 Task: Display the track field history in applicant object.
Action: Mouse moved to (666, 97)
Screenshot: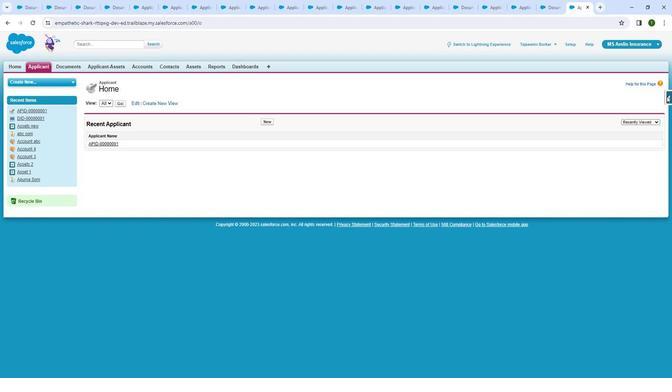 
Action: Mouse pressed left at (666, 97)
Screenshot: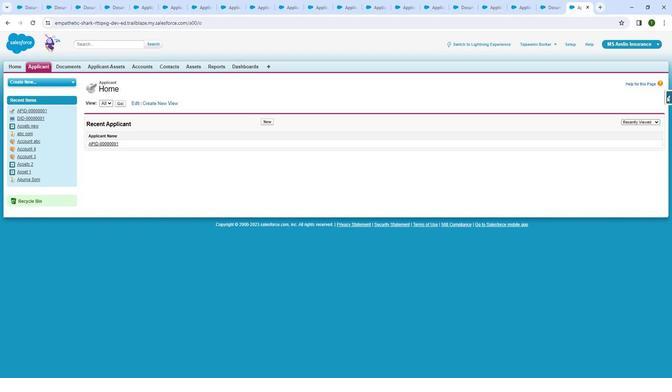 
Action: Mouse moved to (610, 109)
Screenshot: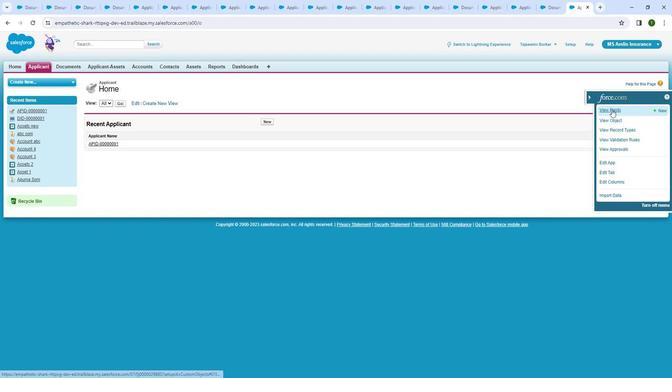 
Action: Mouse pressed left at (610, 109)
Screenshot: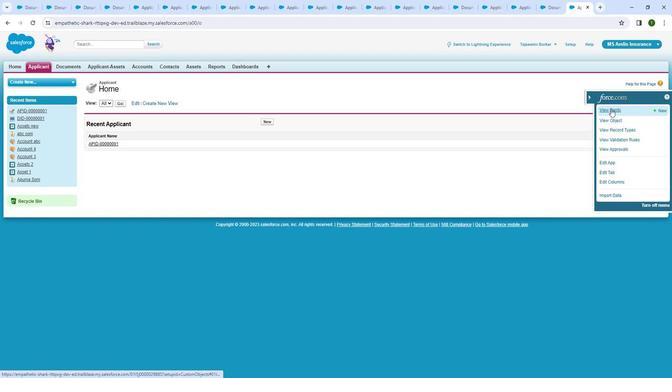 
Action: Mouse moved to (312, 175)
Screenshot: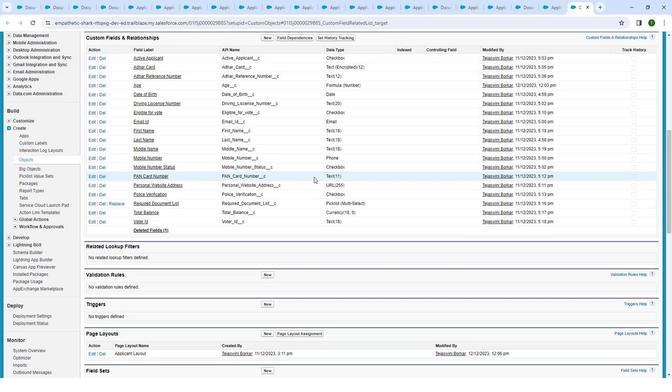
Action: Mouse scrolled (312, 174) with delta (0, 0)
Screenshot: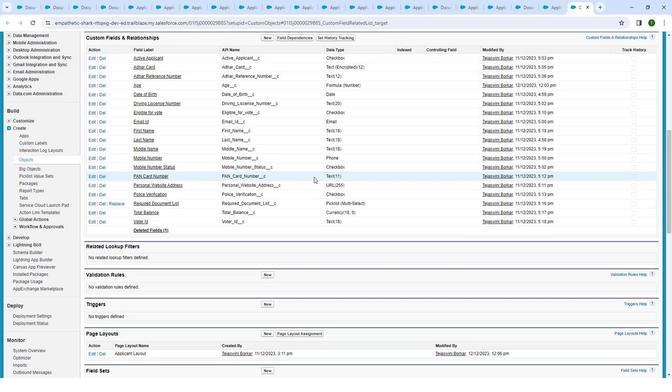 
Action: Mouse moved to (302, 172)
Screenshot: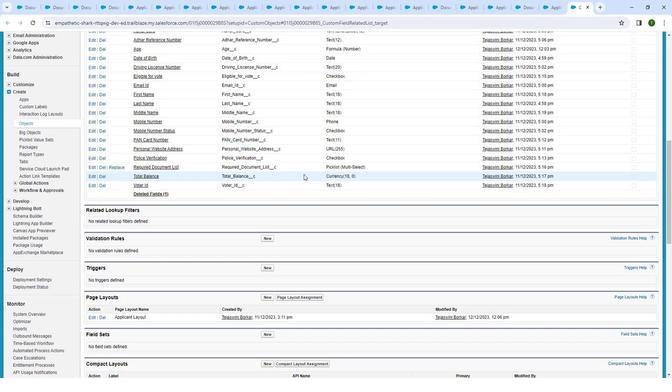 
Action: Mouse scrolled (302, 172) with delta (0, 0)
Screenshot: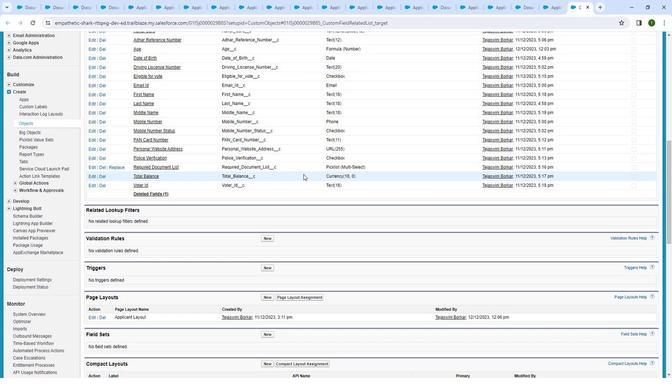 
Action: Mouse scrolled (302, 172) with delta (0, 0)
Screenshot: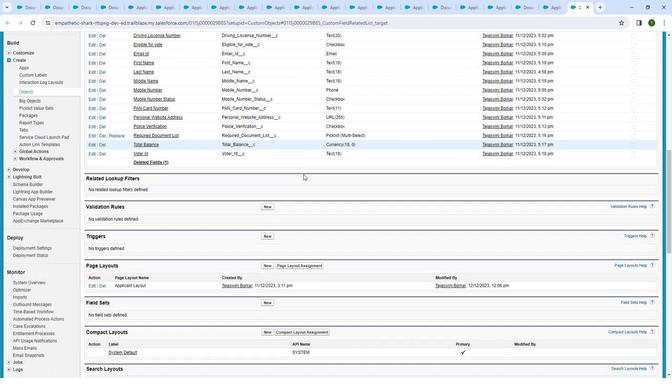 
Action: Mouse scrolled (302, 172) with delta (0, 0)
Screenshot: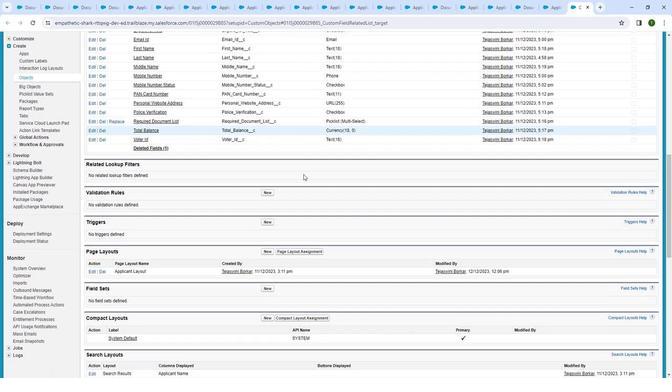 
Action: Mouse scrolled (302, 172) with delta (0, 0)
Screenshot: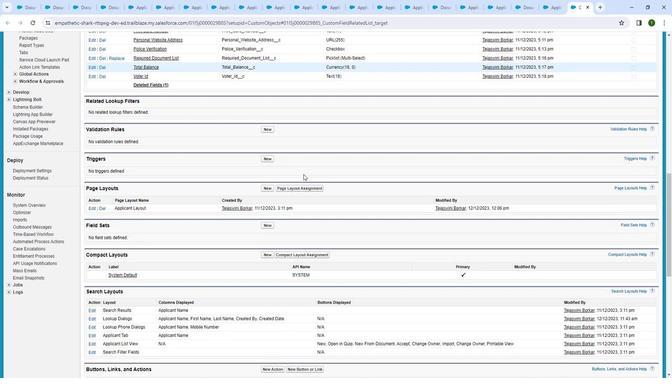
Action: Mouse scrolled (302, 172) with delta (0, 0)
Screenshot: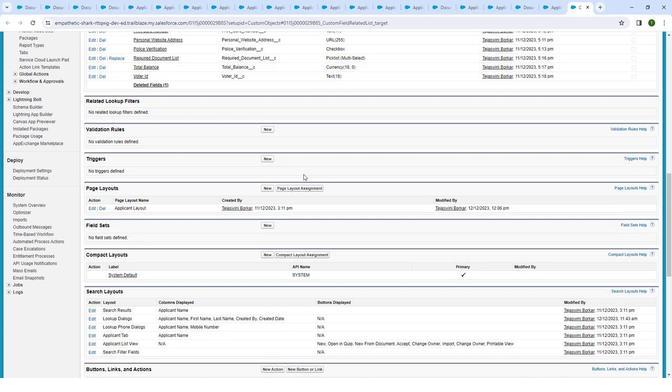 
Action: Mouse scrolled (302, 172) with delta (0, 0)
Screenshot: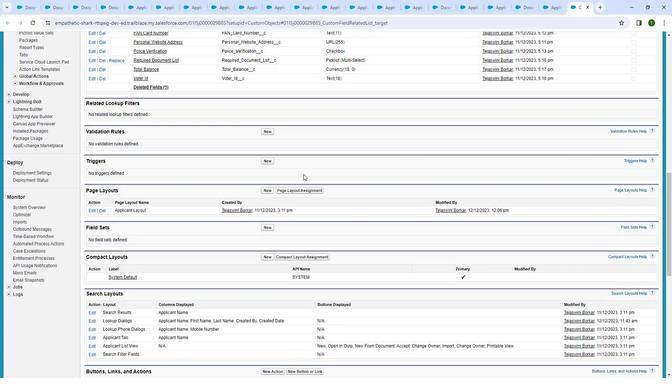 
Action: Mouse moved to (302, 171)
Screenshot: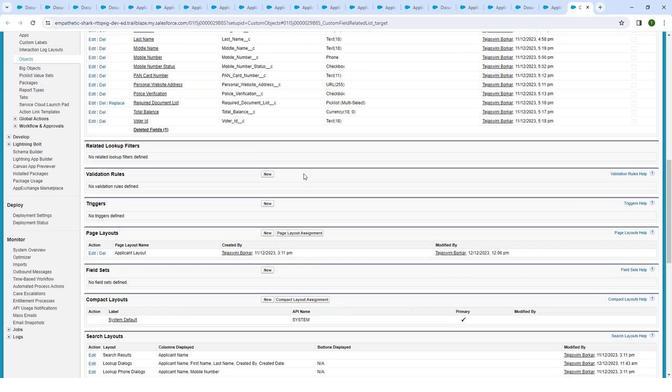 
Action: Mouse scrolled (302, 171) with delta (0, 0)
Screenshot: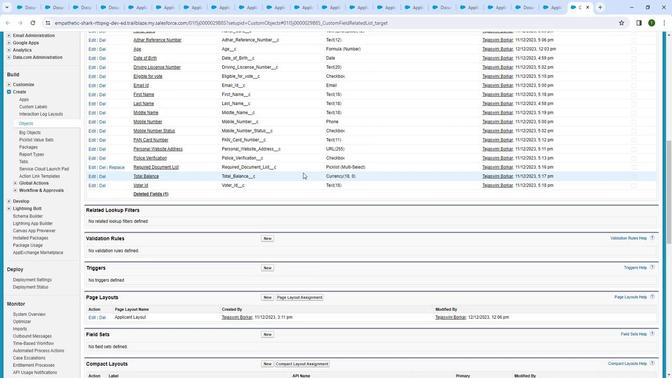 
Action: Mouse scrolled (302, 171) with delta (0, 0)
Screenshot: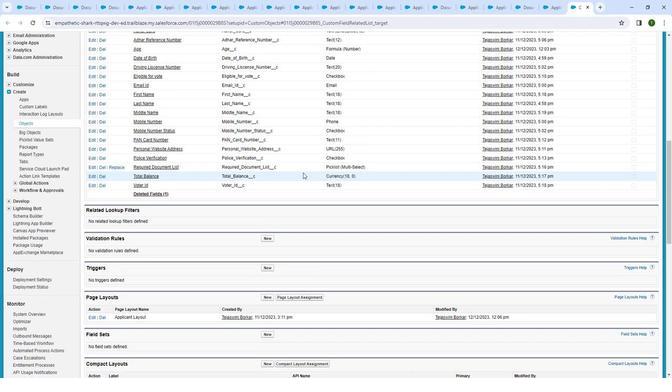 
Action: Mouse scrolled (302, 171) with delta (0, 0)
Screenshot: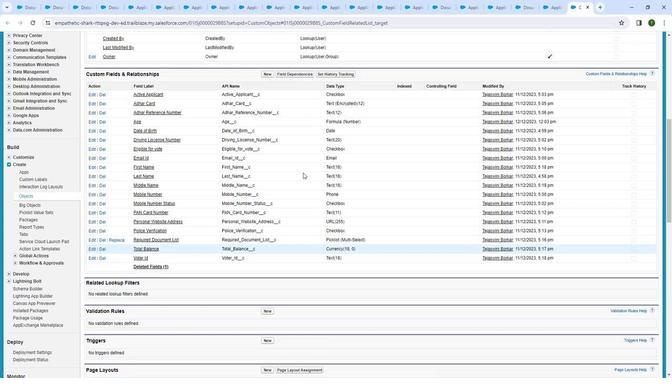 
Action: Mouse scrolled (302, 171) with delta (0, 0)
Screenshot: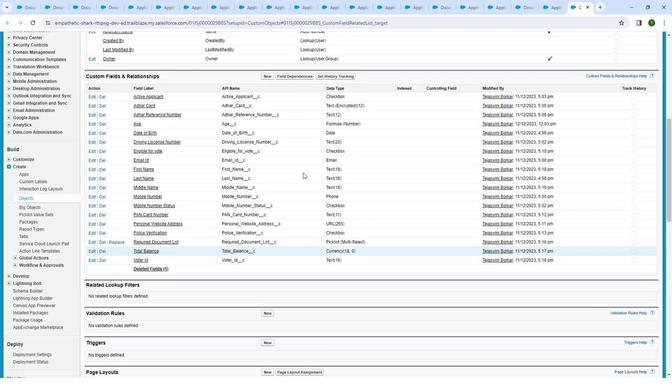 
Action: Mouse moved to (322, 146)
Screenshot: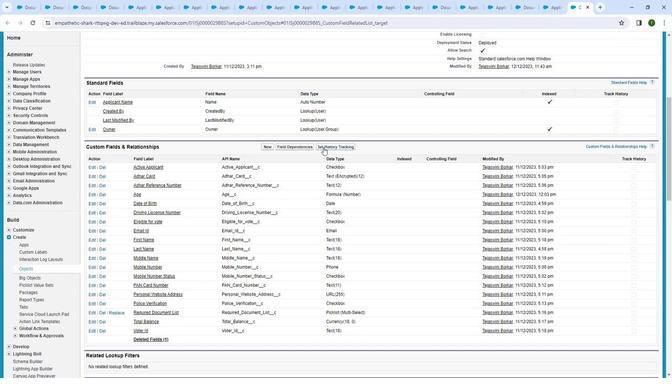 
Action: Mouse pressed left at (322, 146)
Screenshot: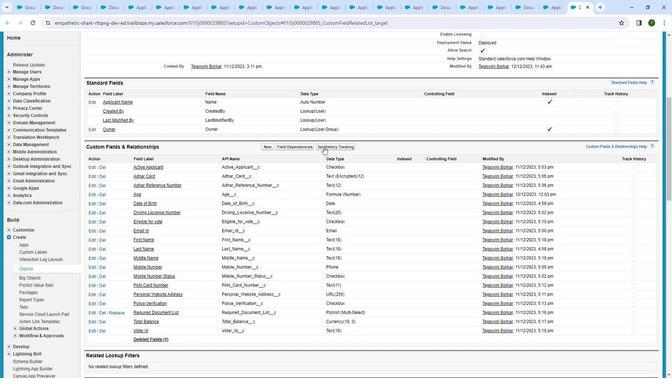 
Action: Mouse moved to (479, 205)
Screenshot: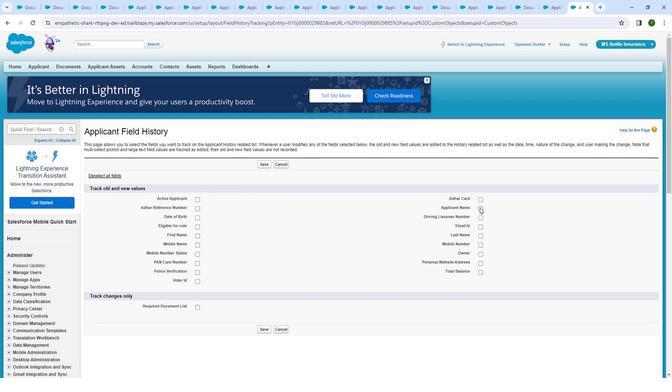 
Action: Mouse pressed left at (479, 205)
Screenshot: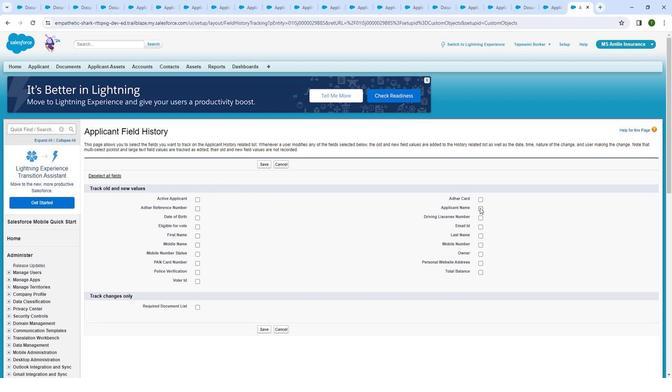 
Action: Mouse moved to (197, 197)
Screenshot: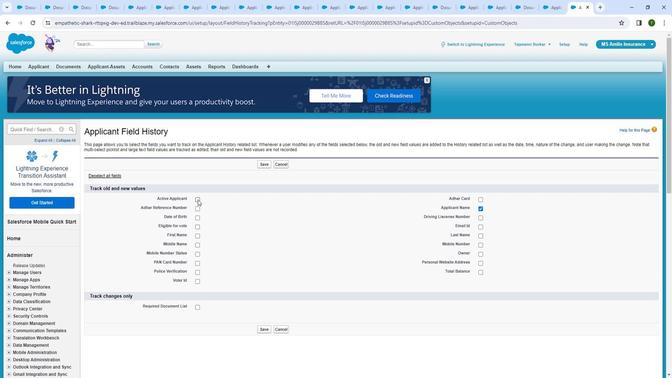 
Action: Mouse pressed left at (197, 197)
Screenshot: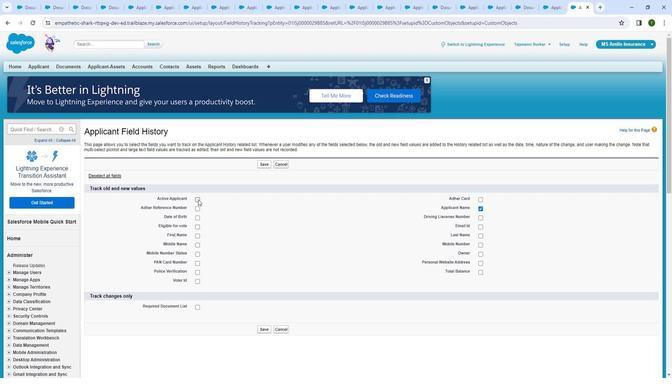 
Action: Mouse moved to (477, 228)
Screenshot: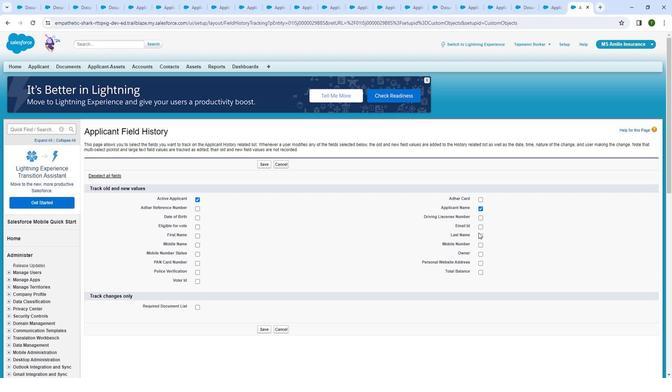 
Action: Mouse pressed left at (477, 228)
Screenshot: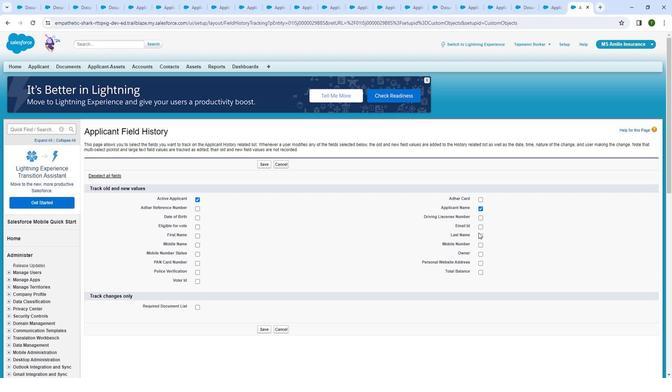 
Action: Mouse moved to (479, 231)
Screenshot: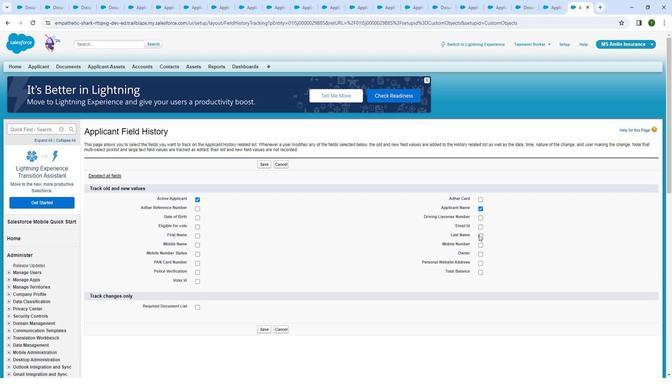 
Action: Mouse pressed left at (479, 231)
Screenshot: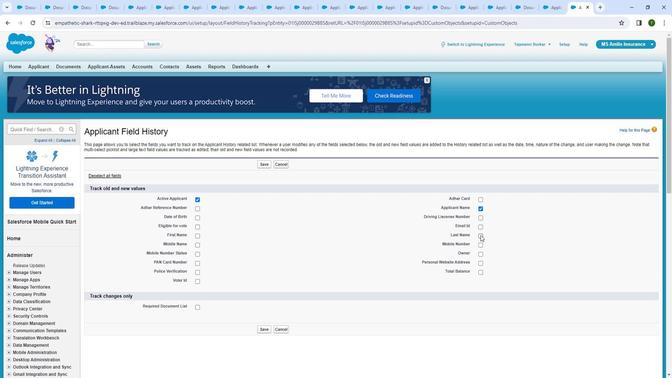 
Action: Mouse moved to (479, 239)
Screenshot: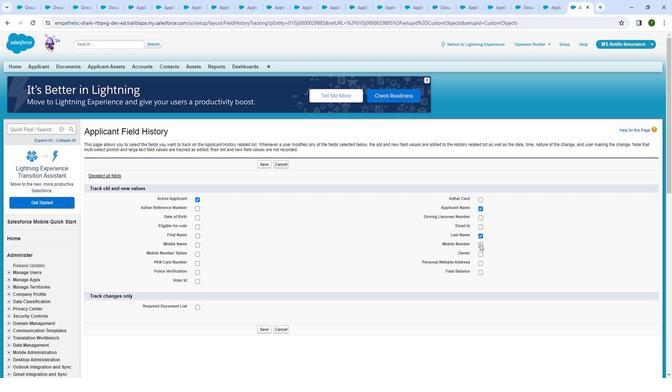 
Action: Mouse pressed left at (479, 239)
Screenshot: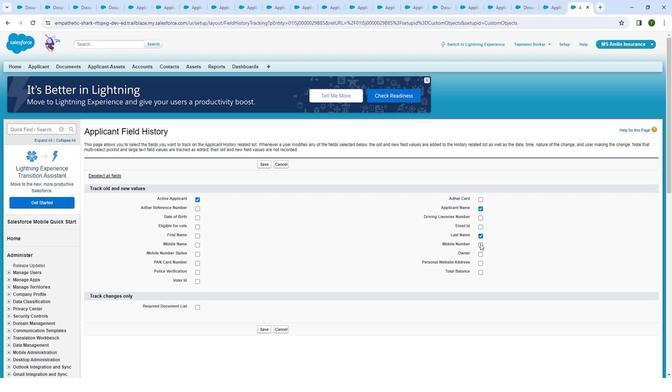
Action: Mouse moved to (480, 267)
Screenshot: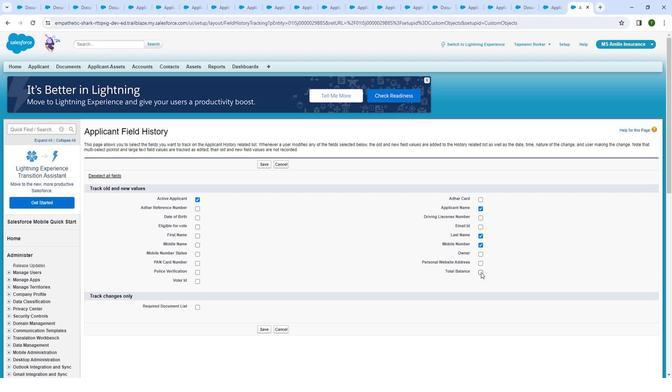 
Action: Mouse pressed left at (480, 267)
Screenshot: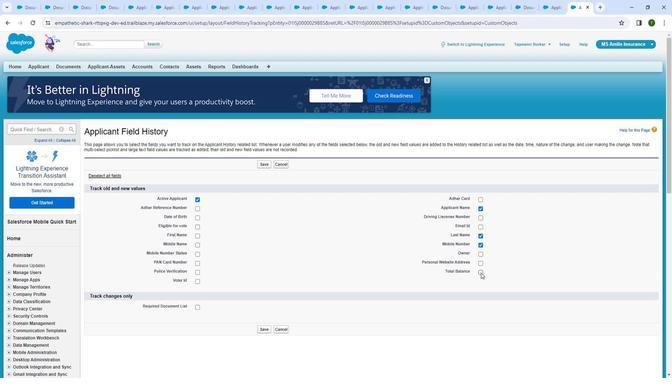 
Action: Mouse moved to (197, 233)
Screenshot: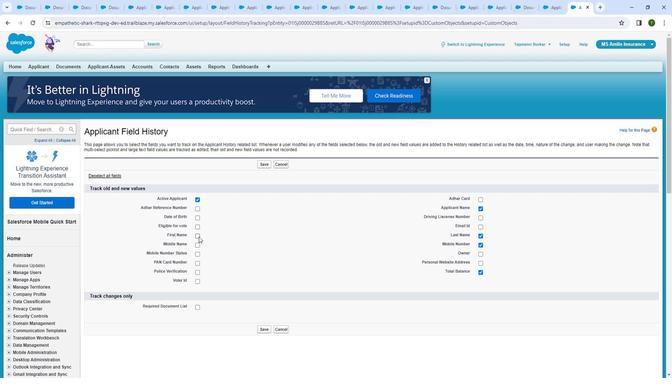 
Action: Mouse pressed left at (197, 233)
Screenshot: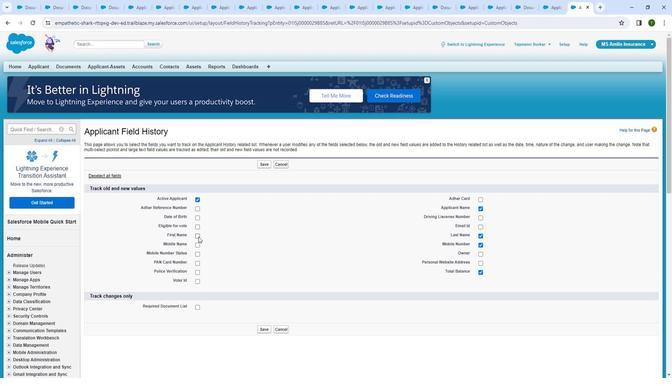 
Action: Mouse moved to (197, 240)
Screenshot: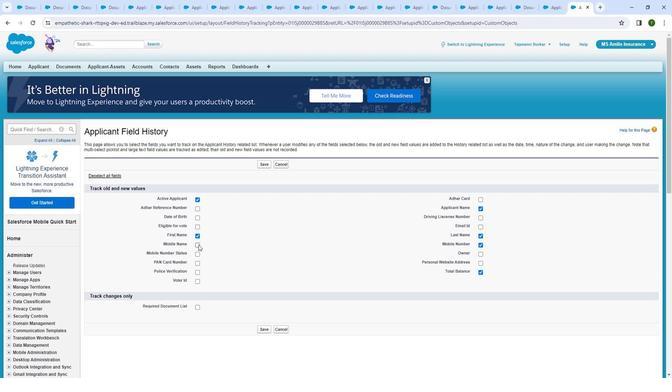 
Action: Mouse pressed left at (197, 240)
Screenshot: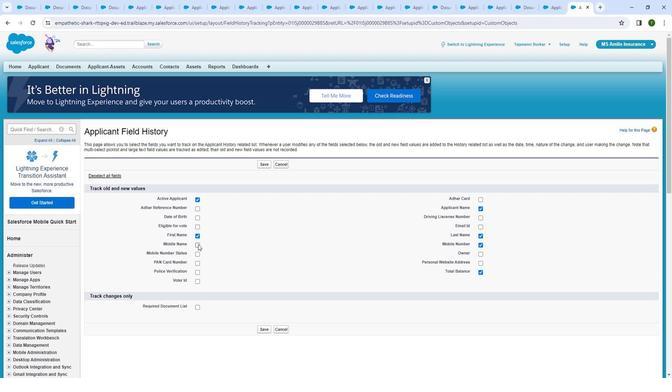 
Action: Mouse moved to (266, 265)
Screenshot: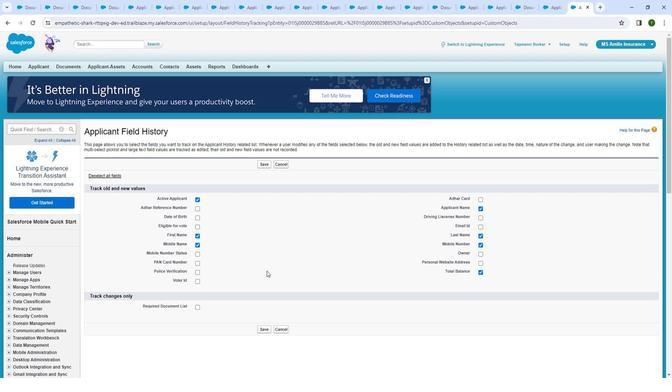 
Action: Mouse scrolled (266, 265) with delta (0, 0)
Screenshot: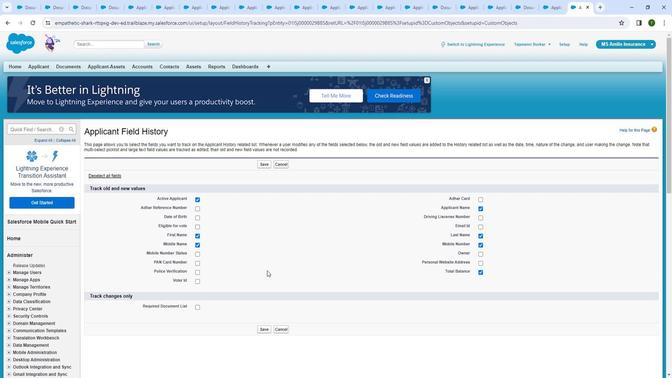
Action: Mouse scrolled (266, 265) with delta (0, 0)
Screenshot: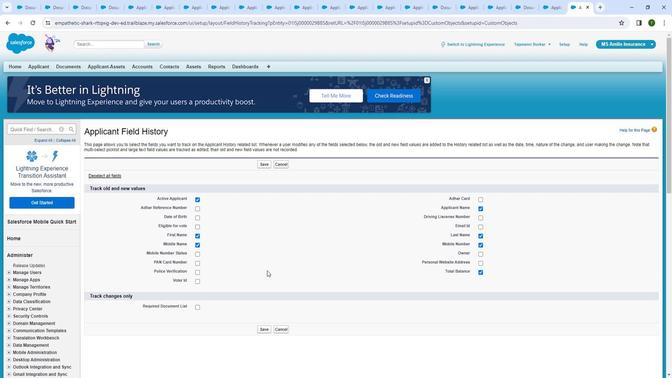 
Action: Mouse moved to (266, 265)
Screenshot: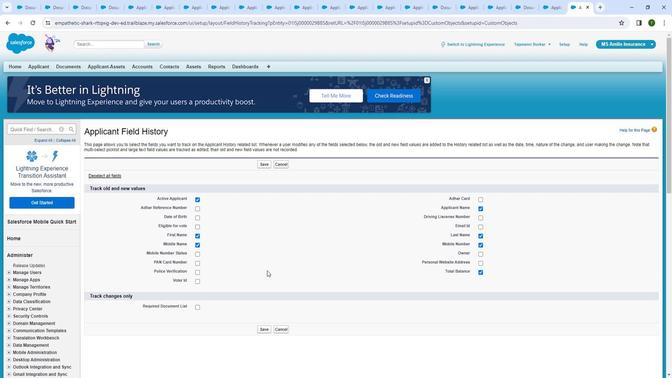 
Action: Mouse scrolled (266, 265) with delta (0, 0)
Screenshot: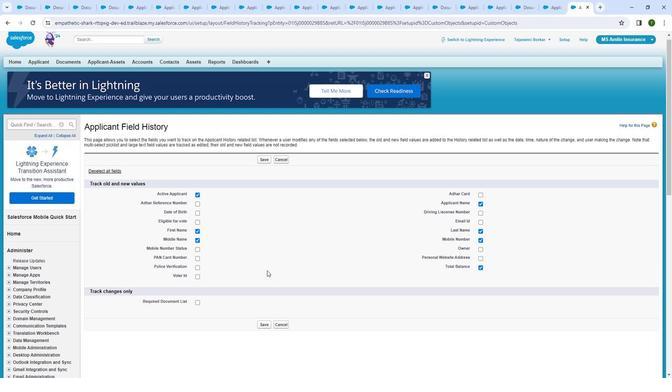 
Action: Mouse moved to (195, 197)
Screenshot: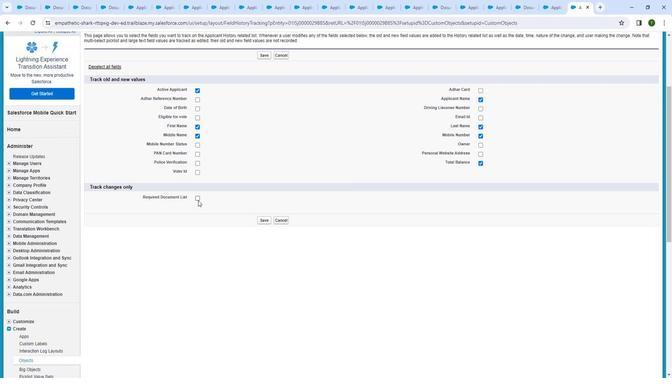 
Action: Mouse pressed left at (195, 197)
Screenshot: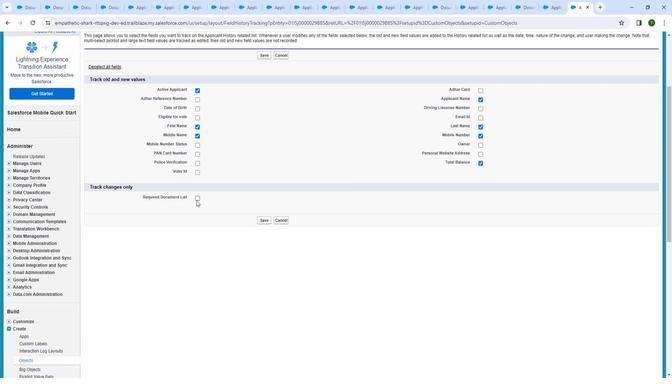 
Action: Mouse moved to (285, 172)
Screenshot: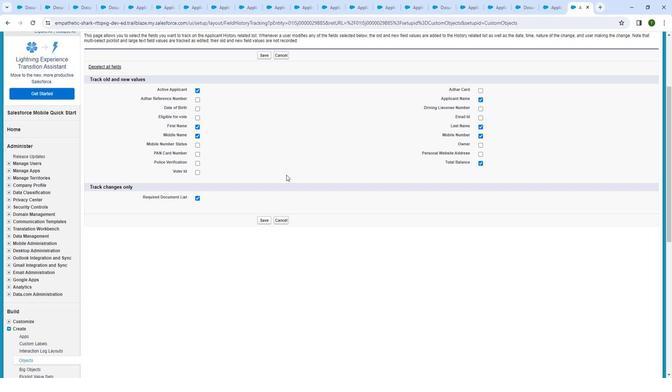 
Action: Mouse scrolled (285, 172) with delta (0, 0)
Screenshot: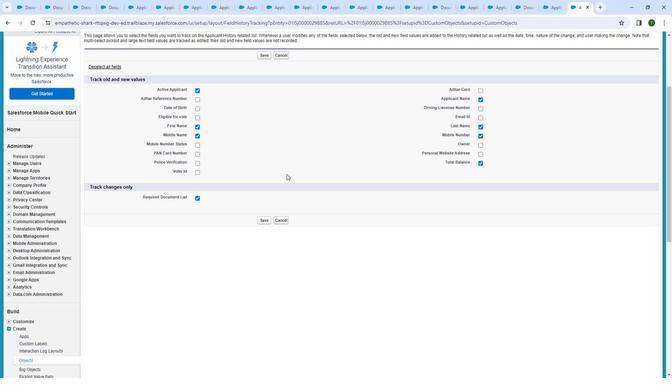 
Action: Mouse scrolled (285, 172) with delta (0, 0)
Screenshot: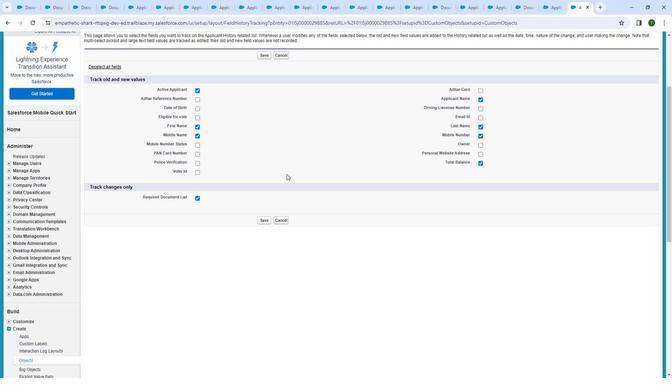 
Action: Mouse moved to (263, 130)
Screenshot: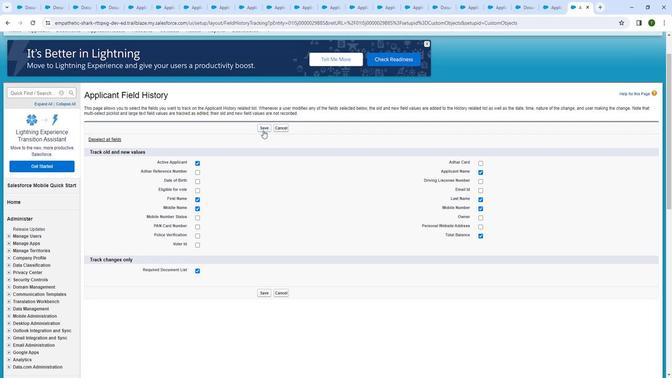 
Action: Mouse pressed left at (263, 130)
Screenshot: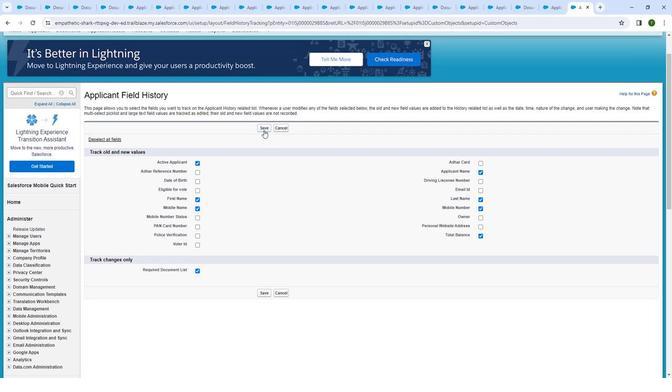 
Action: Mouse moved to (263, 168)
Screenshot: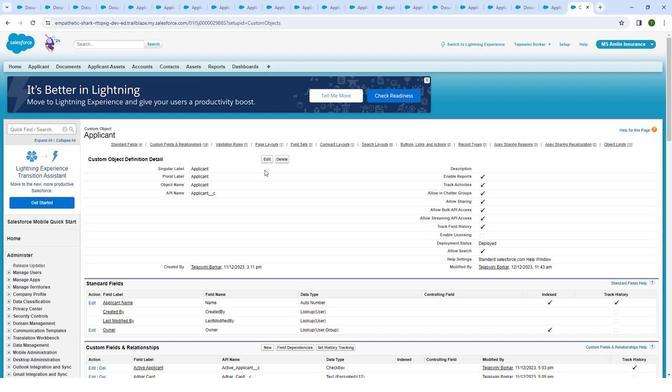 
Action: Mouse scrolled (263, 168) with delta (0, 0)
Screenshot: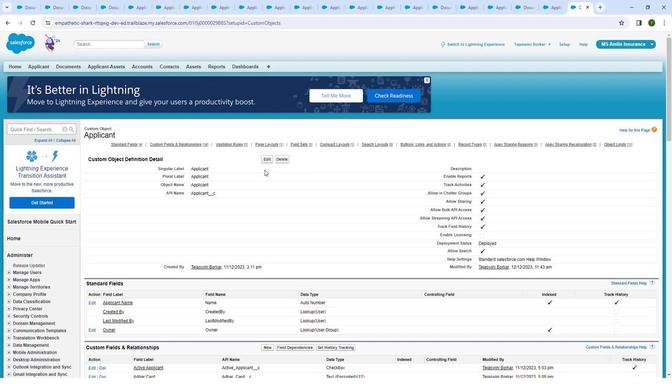 
Action: Mouse moved to (263, 168)
Screenshot: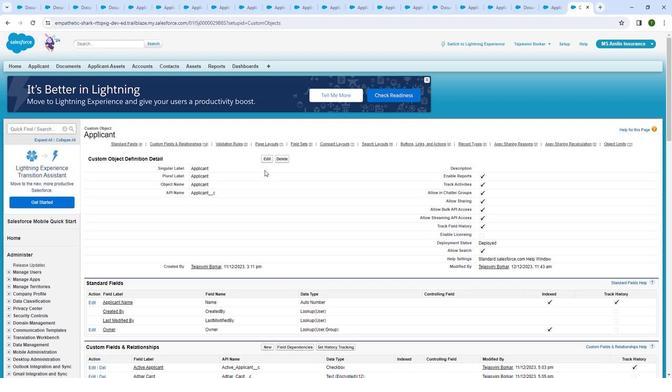 
Action: Mouse scrolled (263, 168) with delta (0, 0)
Screenshot: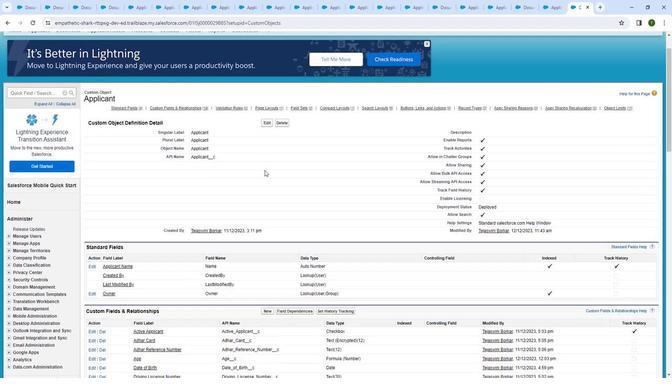 
Action: Mouse scrolled (263, 168) with delta (0, 0)
Screenshot: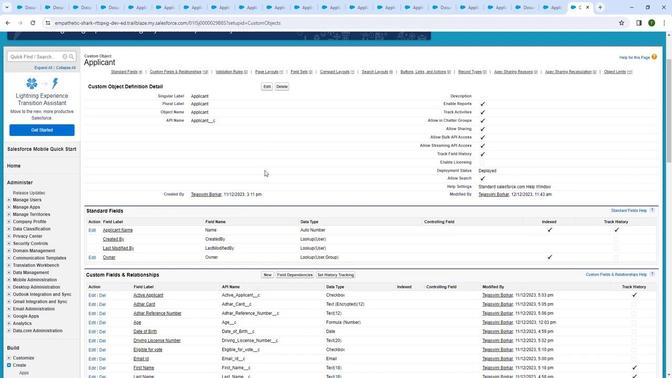 
Action: Mouse scrolled (263, 168) with delta (0, 0)
Screenshot: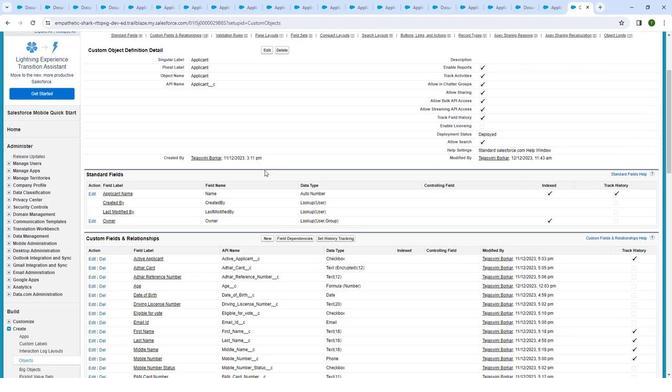 
Action: Mouse scrolled (263, 168) with delta (0, 0)
Screenshot: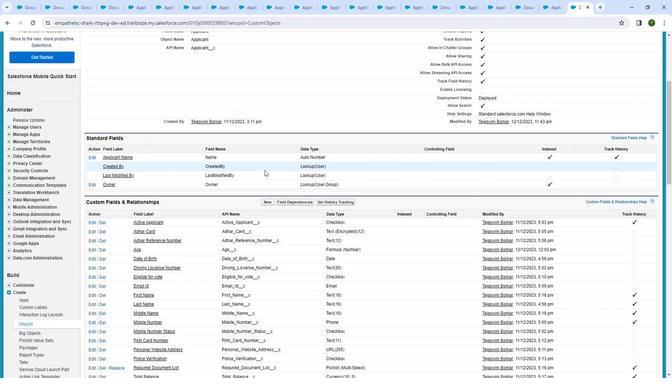 
Action: Mouse scrolled (263, 168) with delta (0, 0)
Screenshot: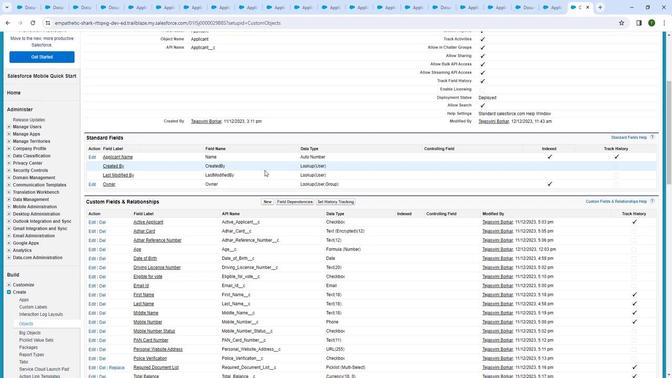
Action: Mouse scrolled (263, 168) with delta (0, 0)
Screenshot: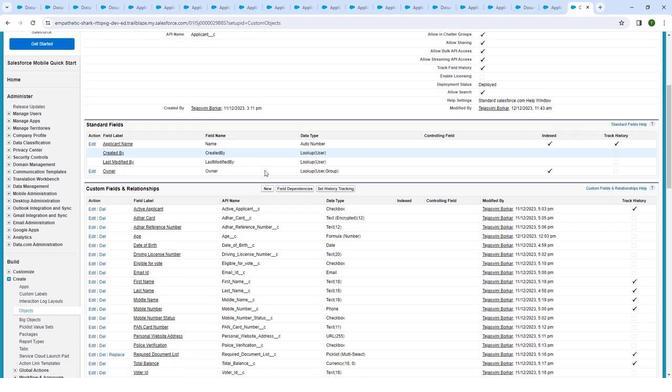 
Action: Mouse moved to (263, 169)
Screenshot: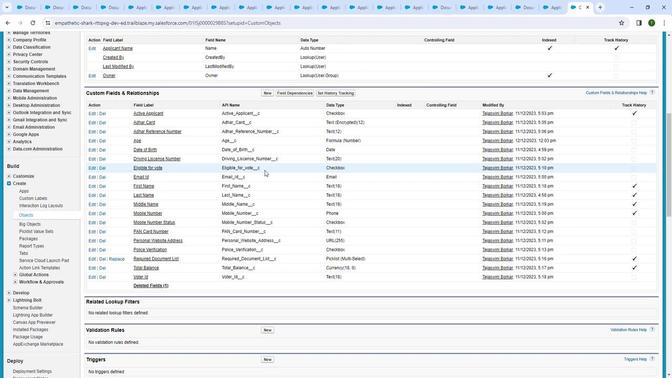 
Action: Mouse scrolled (263, 169) with delta (0, 0)
Screenshot: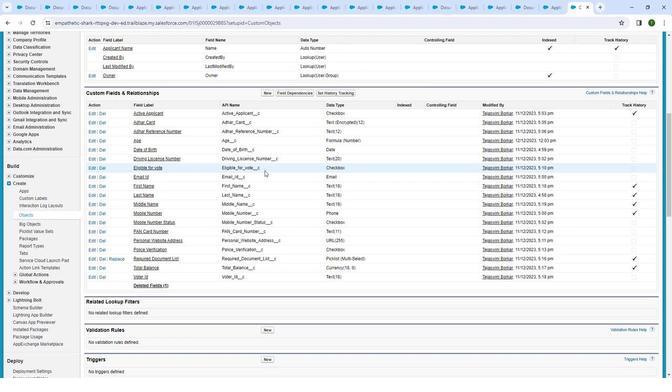 
Action: Mouse scrolled (263, 169) with delta (0, 0)
Screenshot: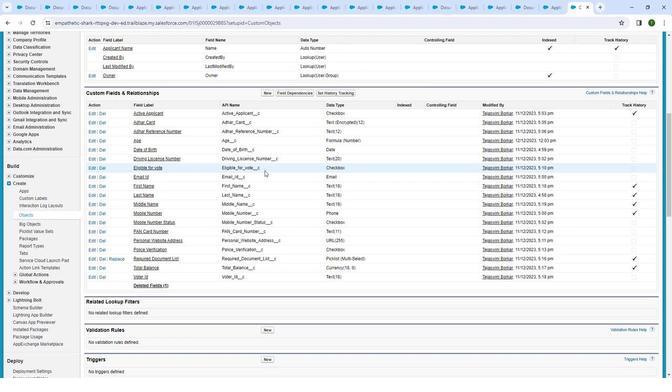 
Action: Mouse scrolled (263, 169) with delta (0, 0)
Screenshot: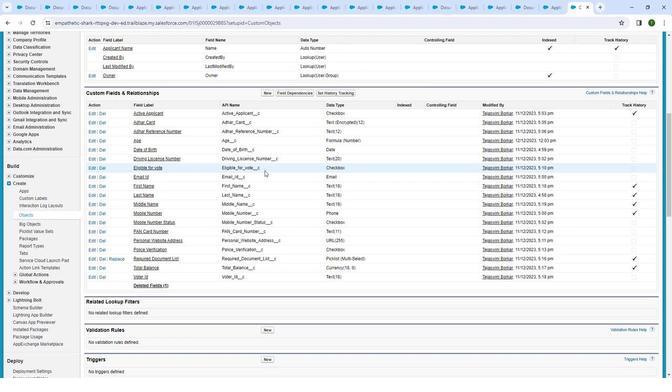 
Action: Mouse scrolled (263, 169) with delta (0, 0)
Screenshot: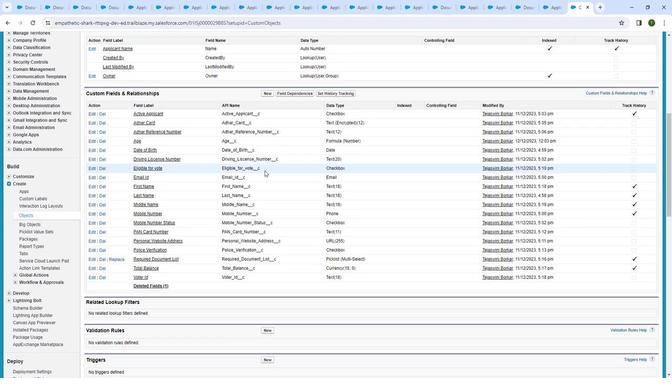 
Action: Mouse scrolled (263, 169) with delta (0, 0)
Screenshot: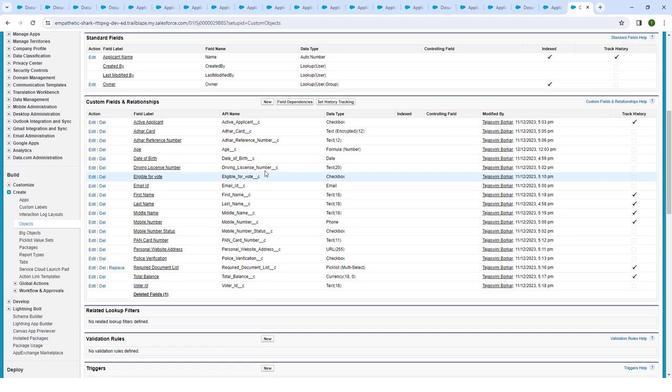 
Action: Mouse scrolled (263, 169) with delta (0, 0)
Screenshot: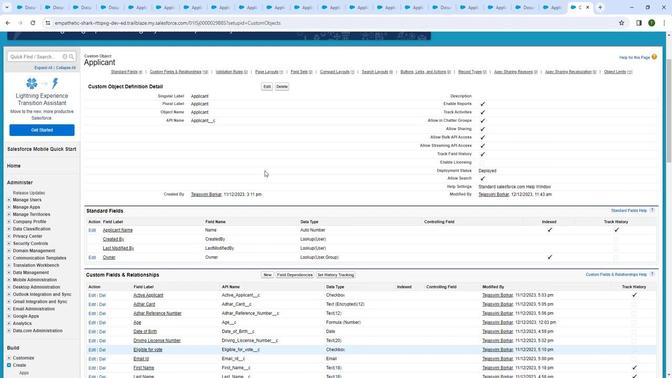 
Action: Mouse scrolled (263, 169) with delta (0, 0)
Screenshot: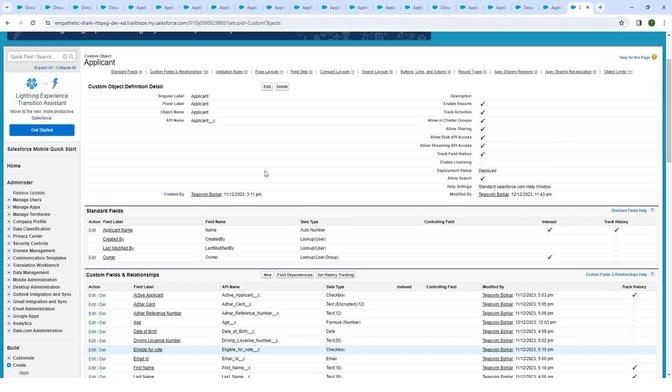 
Action: Mouse scrolled (263, 169) with delta (0, 0)
Screenshot: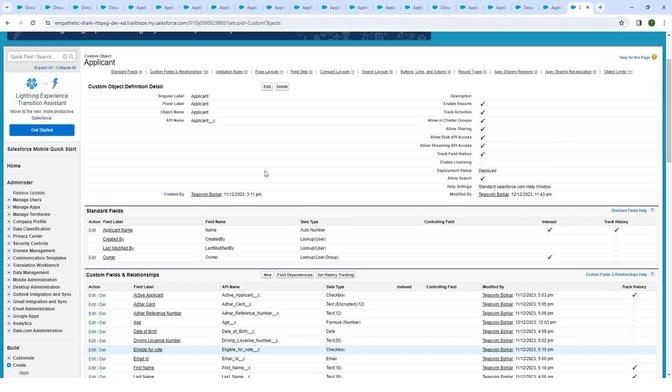 
Action: Mouse scrolled (263, 169) with delta (0, 0)
Screenshot: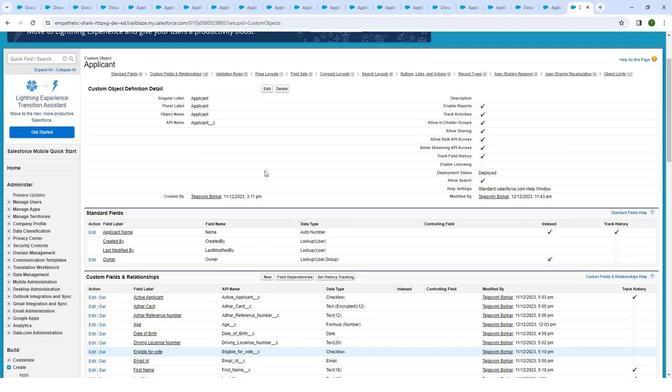 
Action: Mouse moved to (263, 169)
Screenshot: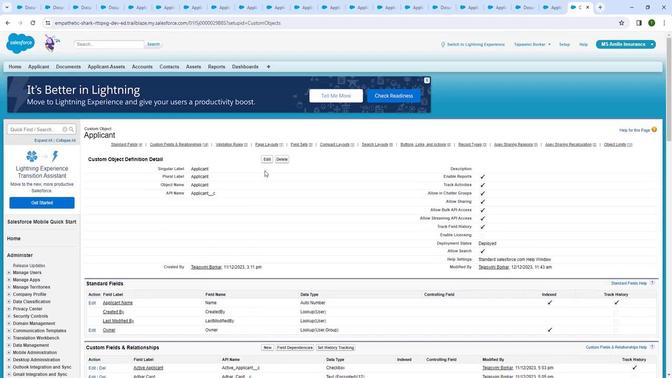 
Action: Mouse scrolled (263, 169) with delta (0, 0)
Screenshot: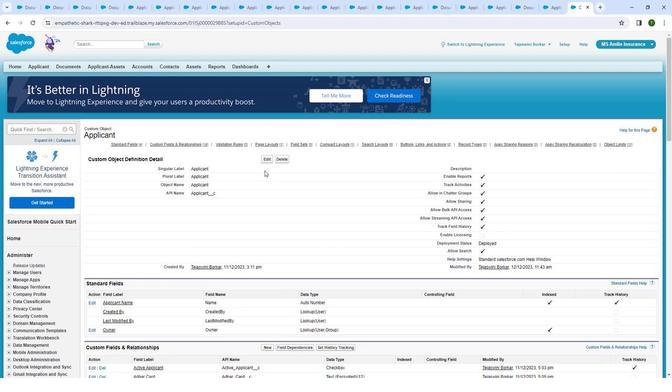 
Action: Mouse scrolled (263, 169) with delta (0, 0)
Screenshot: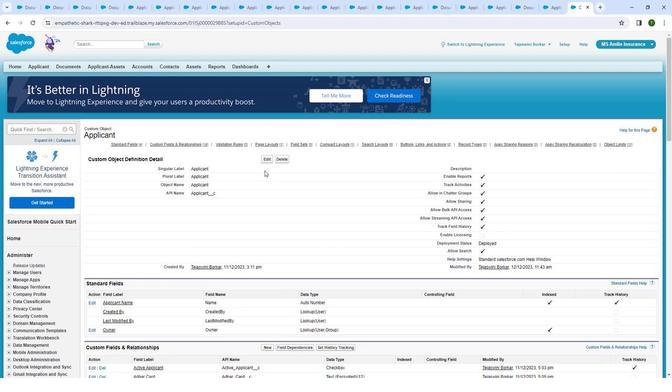 
Action: Mouse moved to (42, 69)
Screenshot: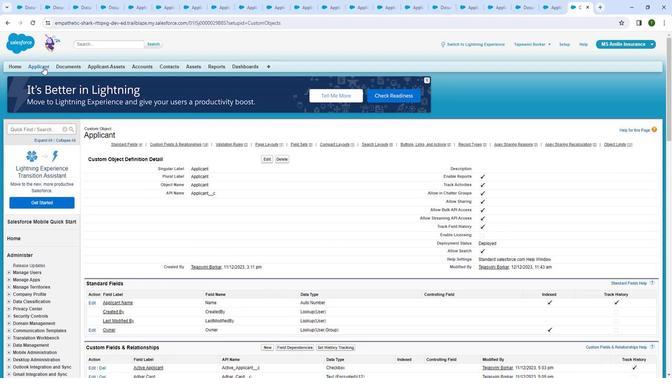 
Action: Mouse pressed left at (42, 69)
Screenshot: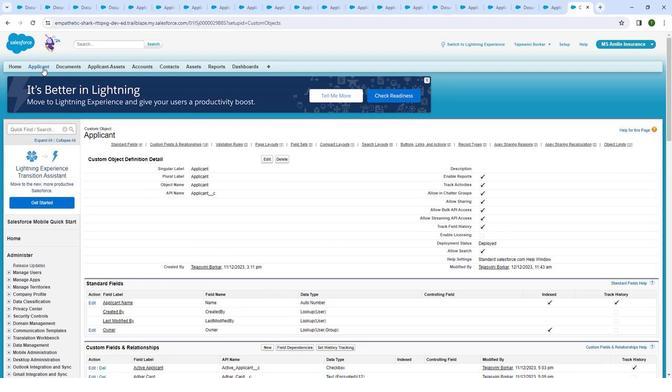 
Action: Mouse pressed left at (42, 69)
Screenshot: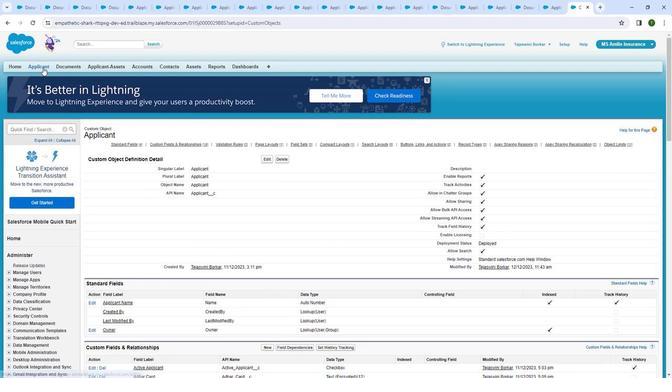 
Action: Mouse moved to (668, 91)
Screenshot: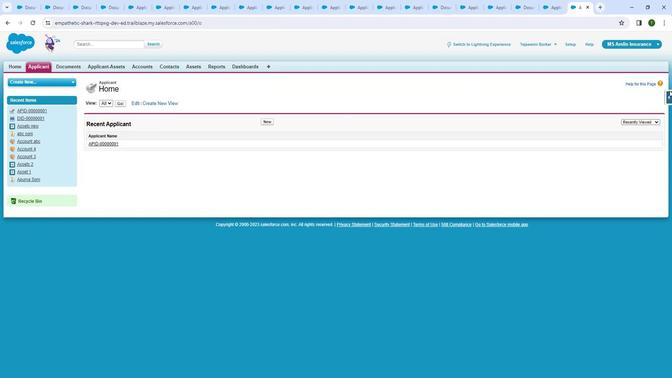 
Action: Mouse pressed left at (668, 91)
Screenshot: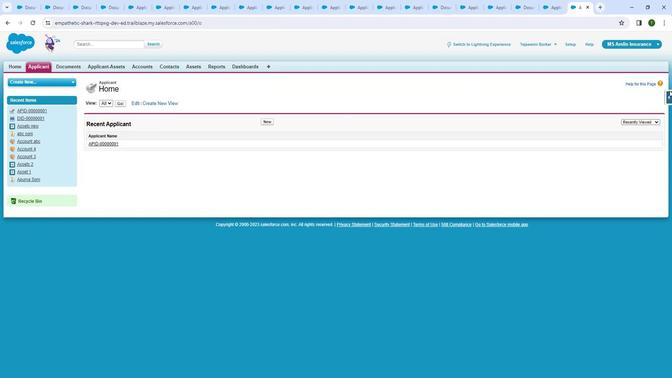 
Action: Mouse moved to (607, 109)
Screenshot: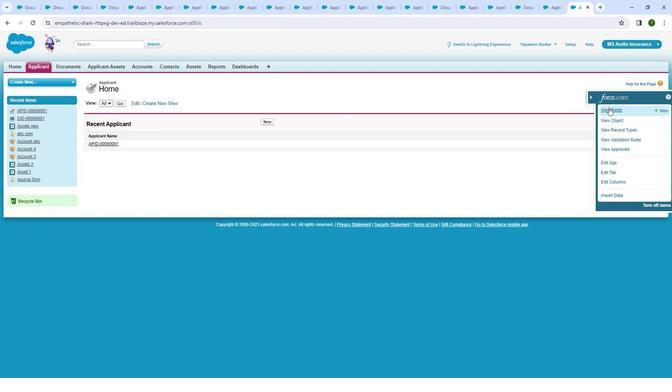 
Action: Mouse pressed left at (607, 109)
Screenshot: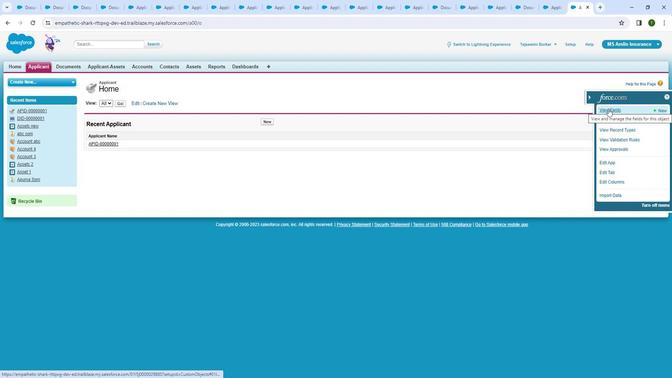 
Action: Mouse moved to (371, 168)
Screenshot: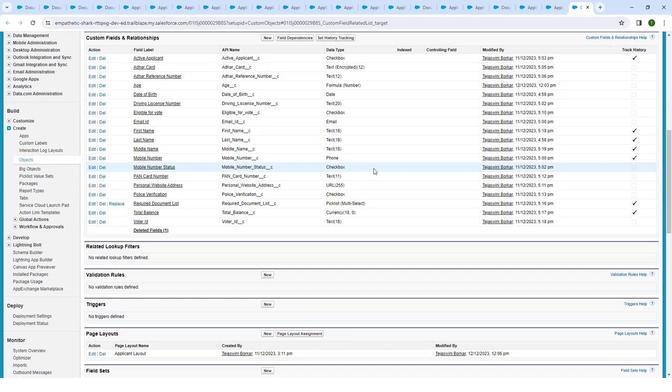 
Action: Mouse scrolled (371, 167) with delta (0, 0)
Screenshot: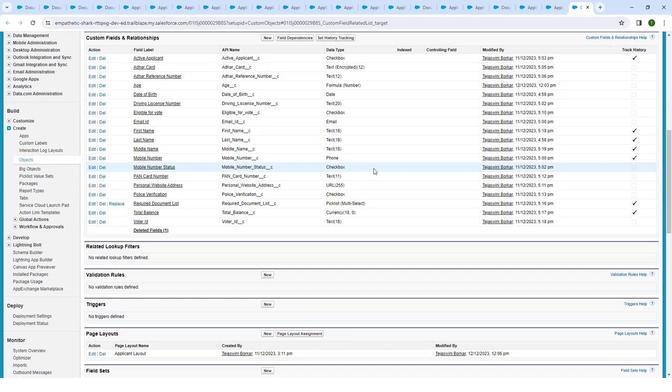 
Action: Mouse scrolled (371, 167) with delta (0, 0)
Screenshot: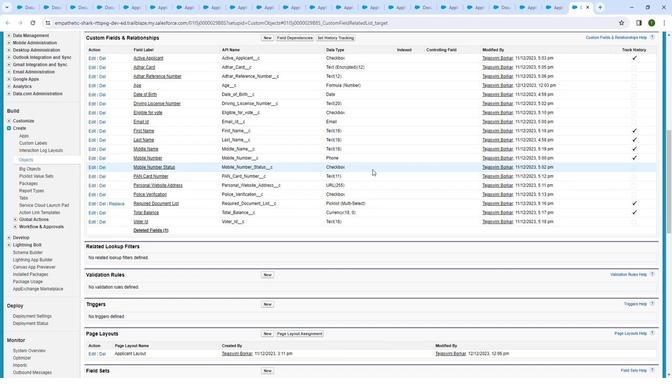
Action: Mouse moved to (371, 168)
Screenshot: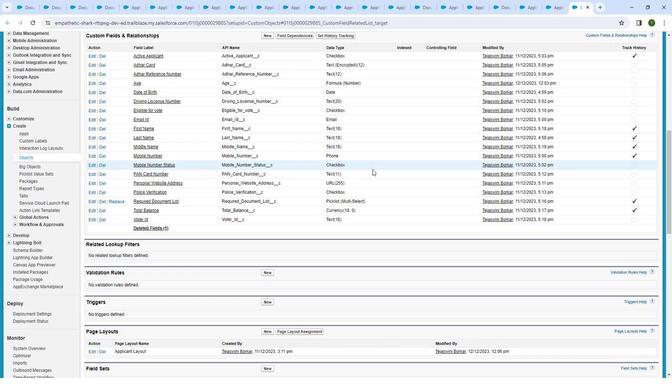
Action: Mouse scrolled (371, 167) with delta (0, 0)
Screenshot: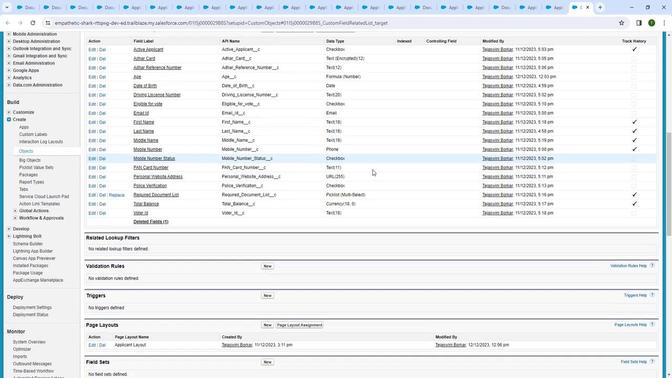 
Action: Mouse moved to (368, 171)
Screenshot: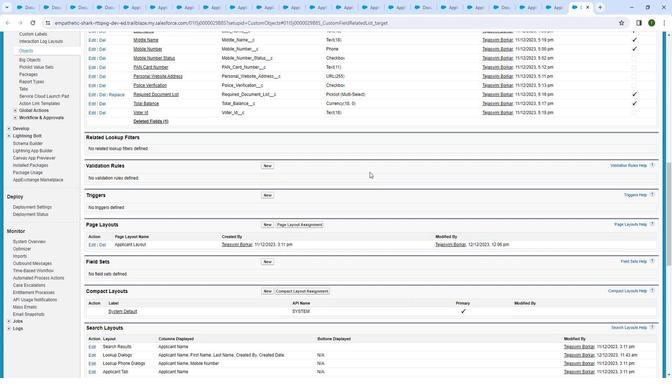 
Action: Mouse scrolled (368, 170) with delta (0, 0)
Screenshot: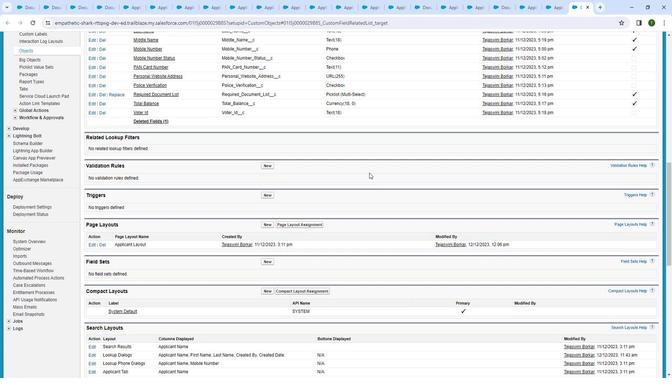
Action: Mouse moved to (92, 205)
Screenshot: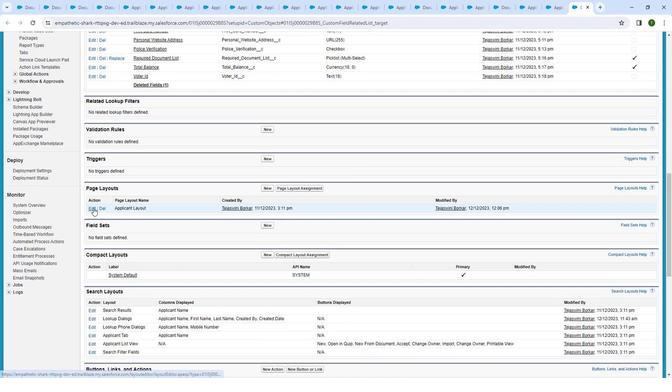
Action: Mouse pressed left at (92, 205)
Screenshot: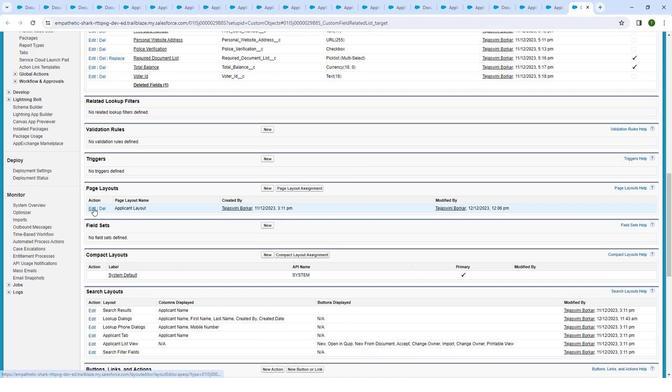 
Action: Mouse moved to (220, 234)
Screenshot: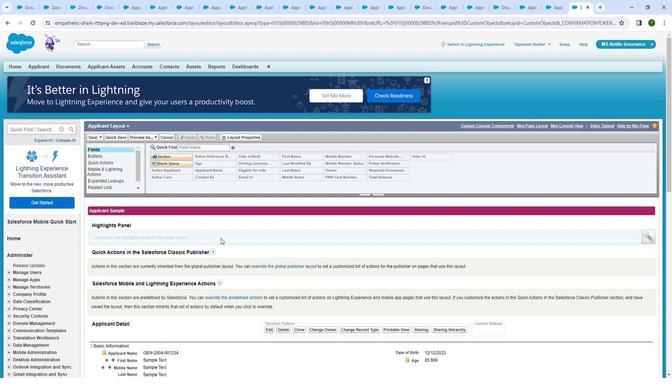 
Action: Mouse scrolled (220, 234) with delta (0, 0)
Screenshot: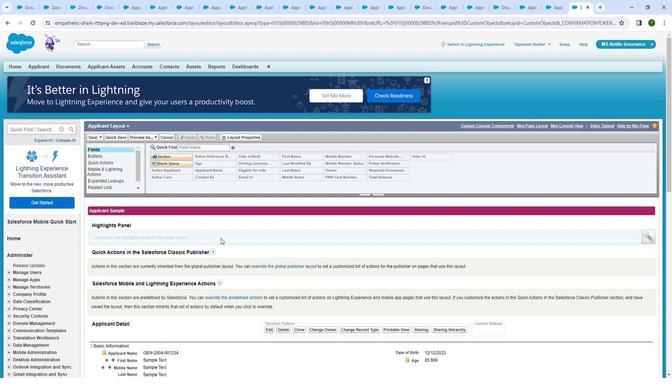 
Action: Mouse moved to (108, 152)
Screenshot: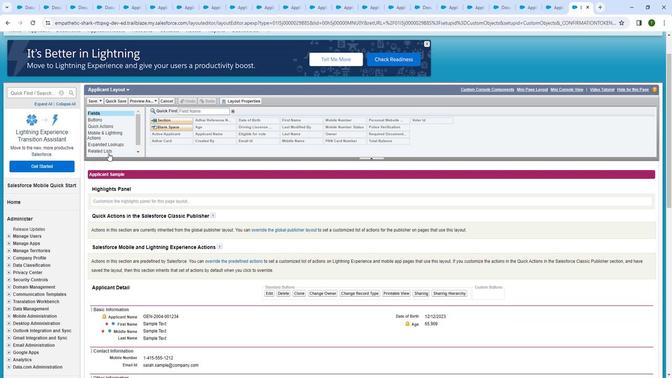 
Action: Mouse pressed left at (108, 152)
Screenshot: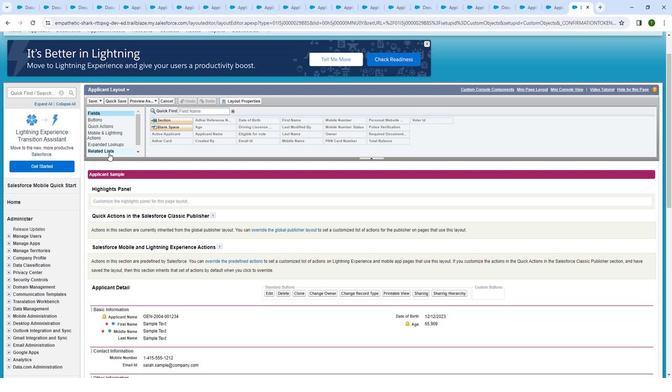 
Action: Mouse moved to (164, 195)
Screenshot: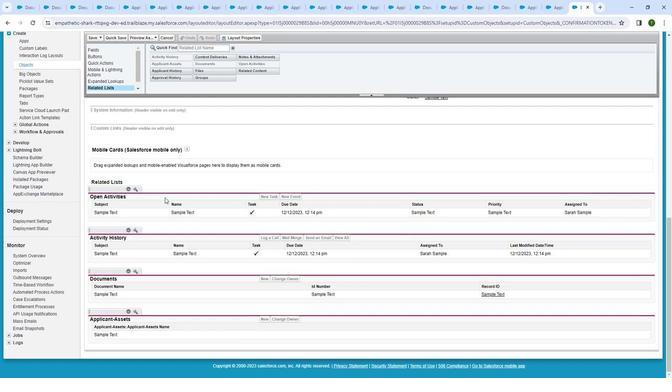 
Action: Mouse scrolled (164, 196) with delta (0, 0)
Screenshot: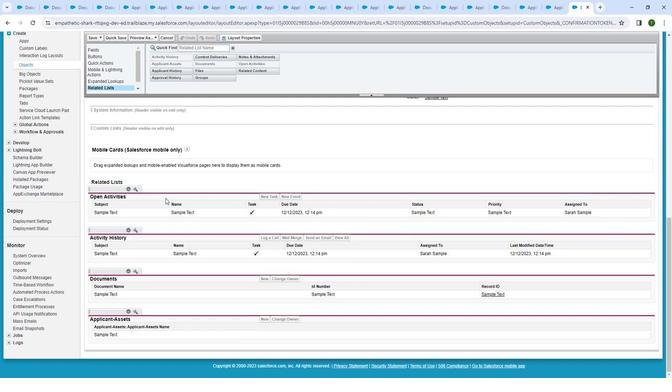 
Action: Mouse scrolled (164, 196) with delta (0, 0)
Screenshot: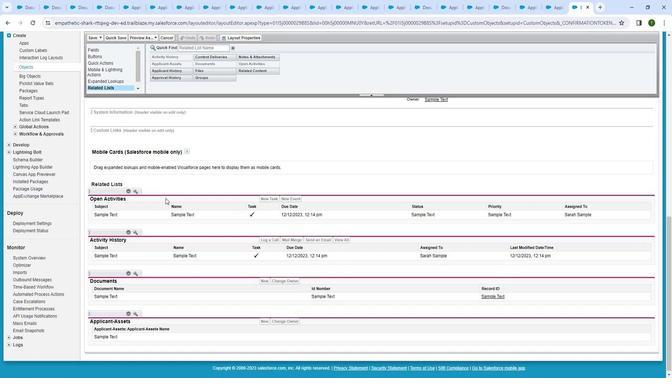
Action: Mouse moved to (175, 74)
Screenshot: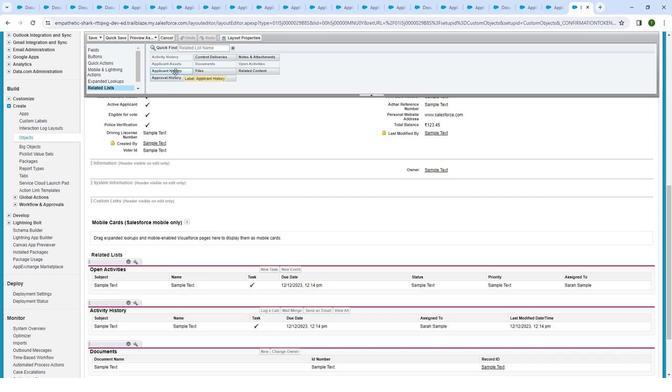 
Action: Mouse pressed left at (175, 74)
Screenshot: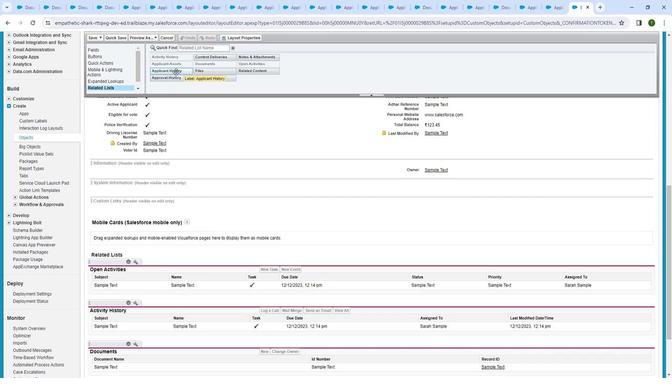 
Action: Mouse moved to (114, 299)
Screenshot: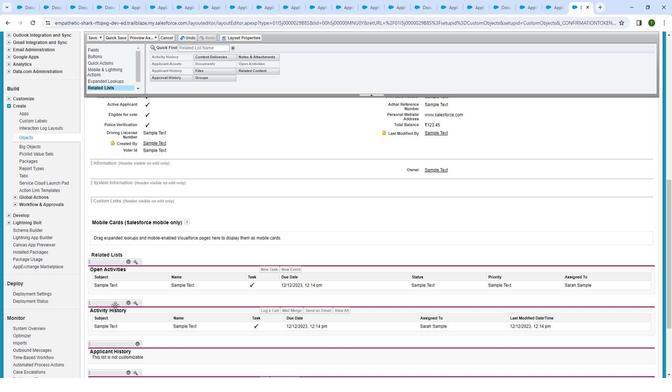 
Action: Mouse scrolled (114, 298) with delta (0, 0)
Screenshot: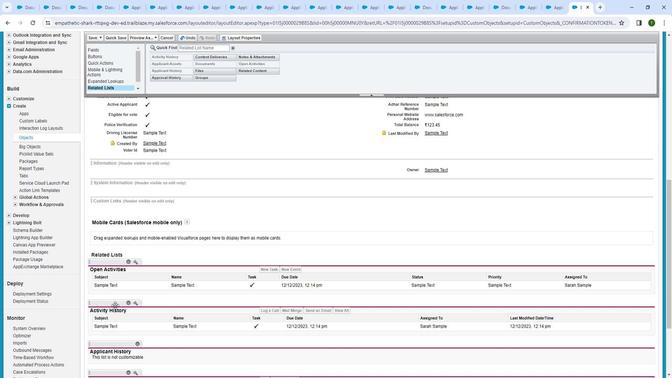 
Action: Mouse moved to (114, 299)
Screenshot: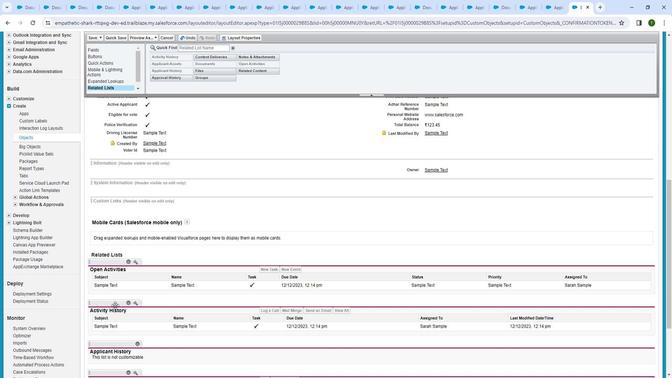 
Action: Mouse scrolled (114, 298) with delta (0, 0)
Screenshot: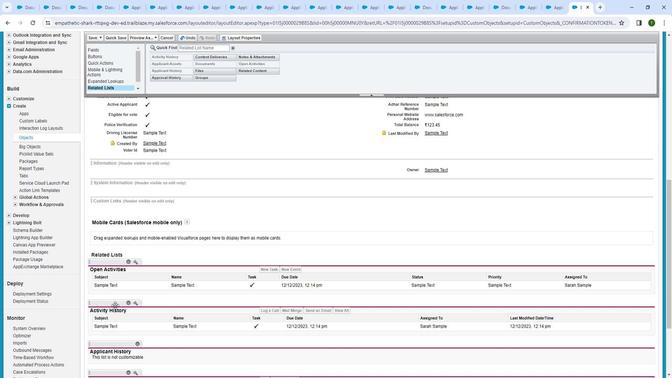 
Action: Mouse moved to (155, 282)
Screenshot: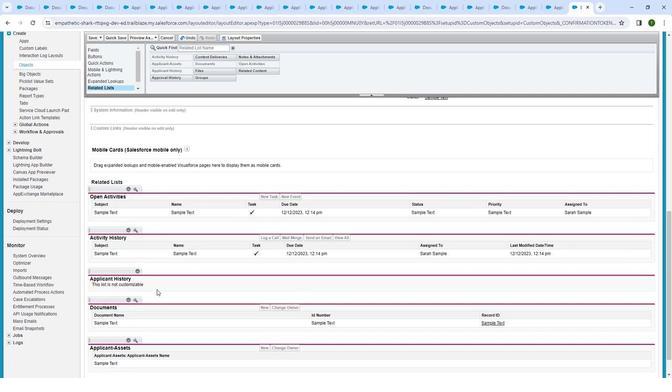 
Action: Mouse scrolled (155, 282) with delta (0, 0)
Screenshot: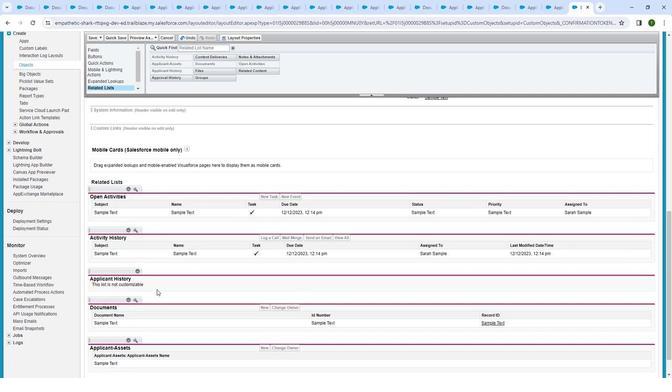 
Action: Mouse scrolled (155, 282) with delta (0, 0)
Screenshot: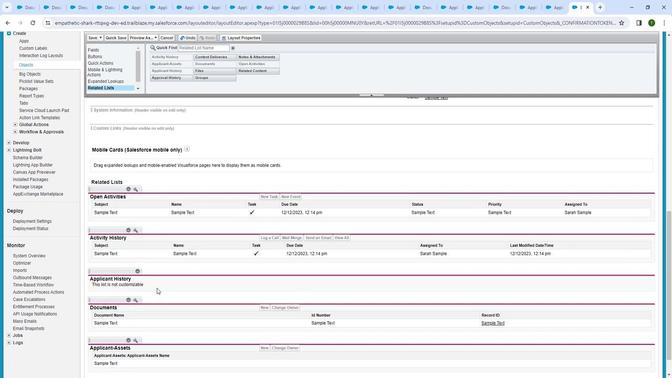 
Action: Mouse scrolled (155, 282) with delta (0, 0)
Screenshot: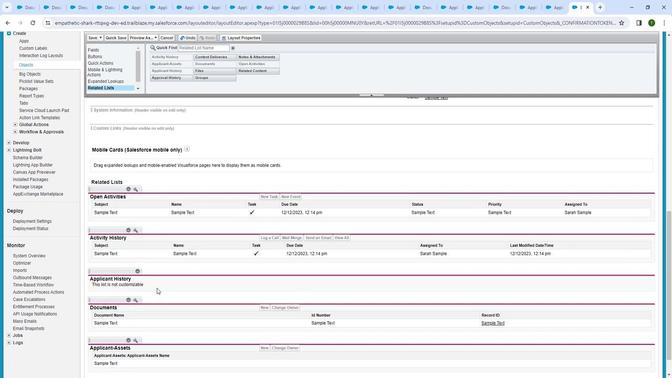 
Action: Mouse scrolled (155, 282) with delta (0, 0)
Screenshot: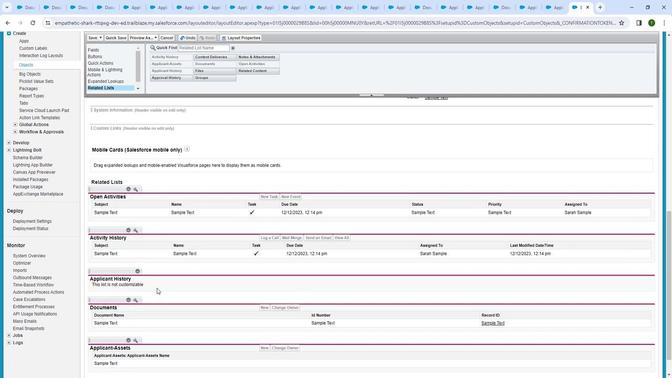 
Action: Mouse moved to (155, 281)
Screenshot: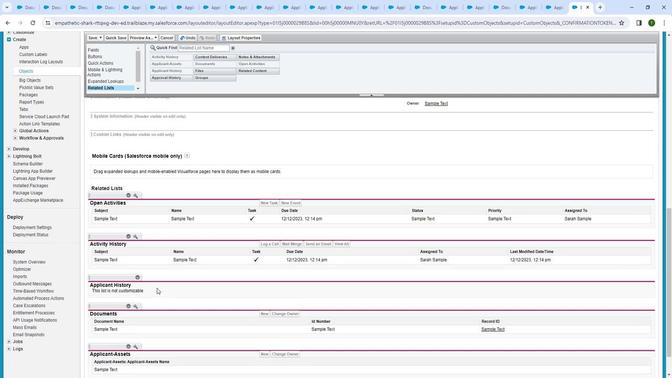 
Action: Mouse scrolled (155, 281) with delta (0, 0)
Screenshot: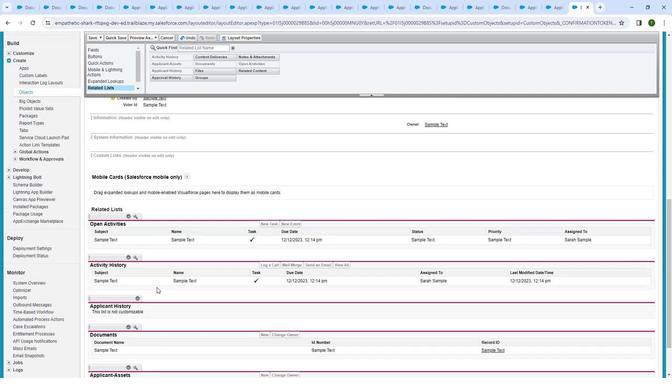 
Action: Mouse moved to (134, 221)
Screenshot: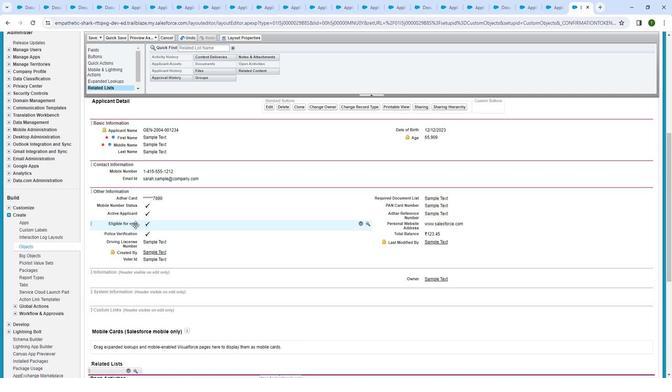 
Action: Mouse scrolled (134, 221) with delta (0, 0)
Screenshot: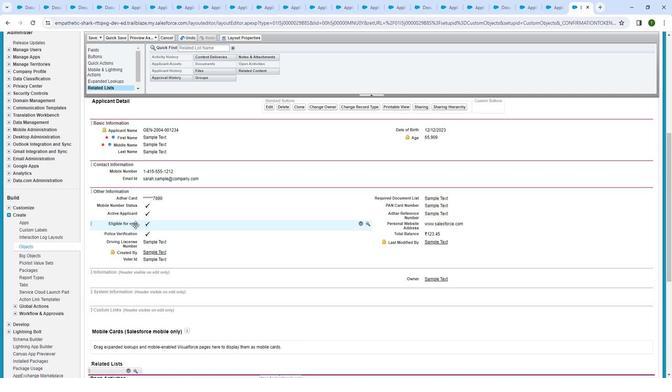 
Action: Mouse moved to (134, 221)
Screenshot: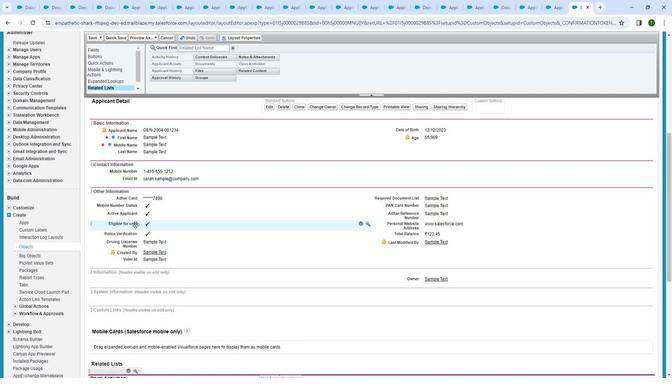 
Action: Mouse scrolled (134, 221) with delta (0, 0)
Screenshot: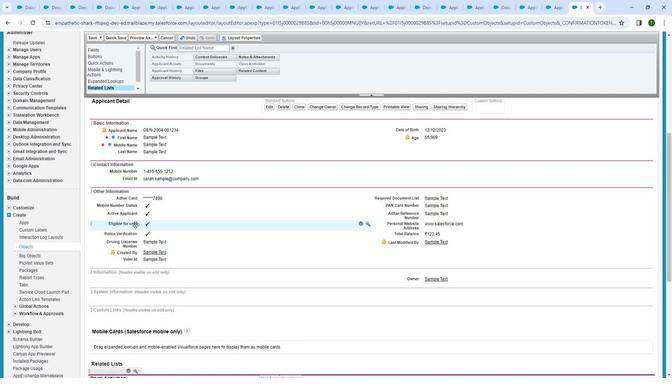 
Action: Mouse moved to (134, 219)
Screenshot: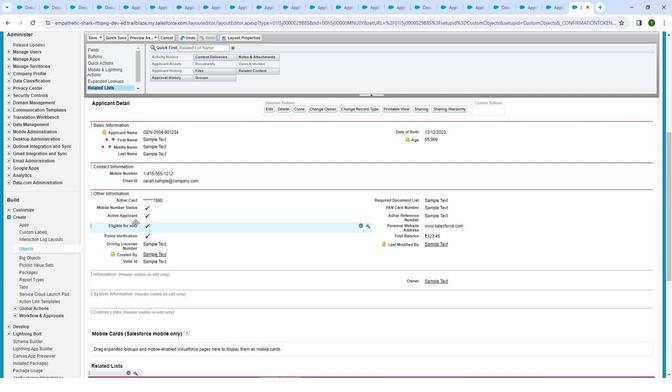 
Action: Mouse scrolled (134, 219) with delta (0, 0)
Screenshot: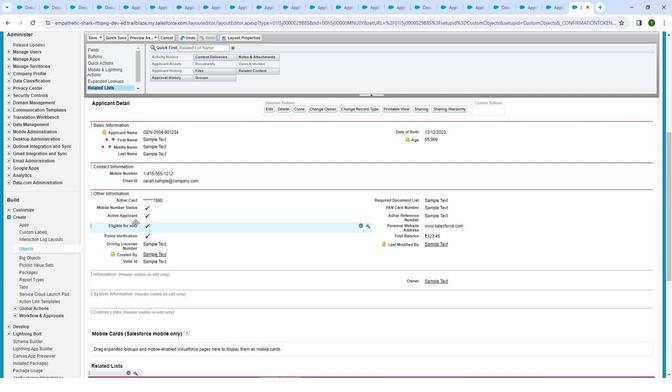 
Action: Mouse moved to (92, 42)
Screenshot: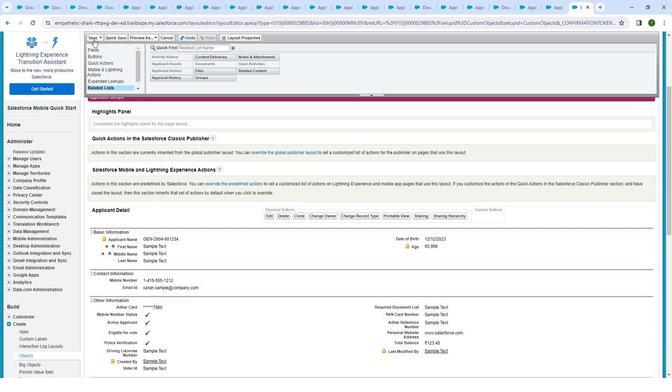 
Action: Mouse pressed left at (92, 42)
Screenshot: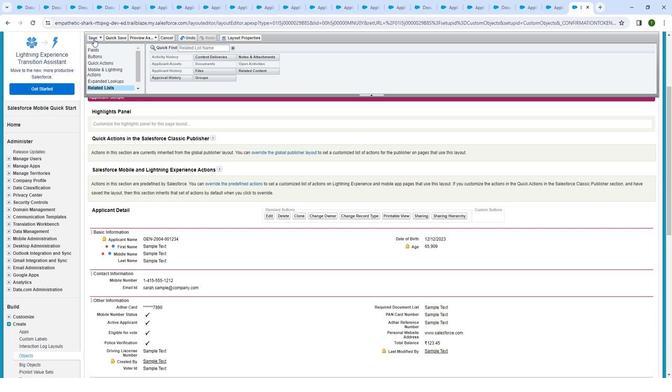 
Action: Mouse moved to (302, 229)
Screenshot: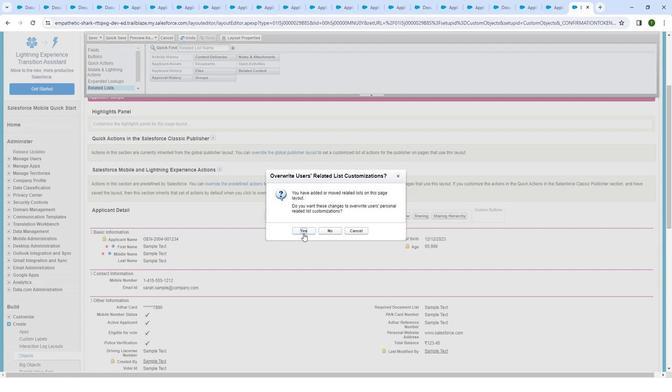 
Action: Mouse pressed left at (302, 229)
Screenshot: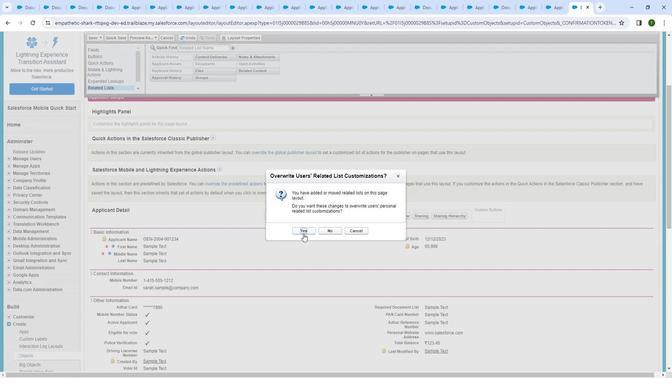 
Action: Mouse moved to (262, 270)
Screenshot: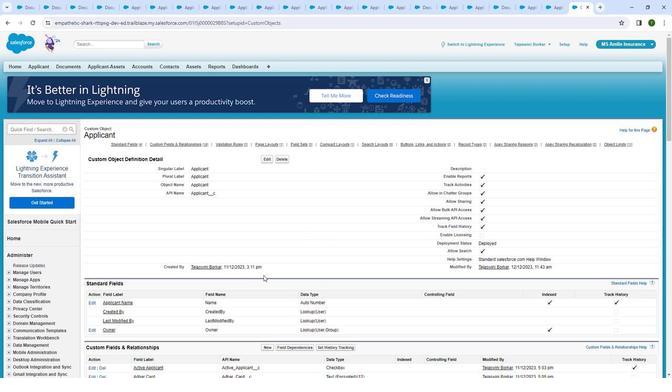 
Action: Mouse scrolled (262, 270) with delta (0, 0)
Screenshot: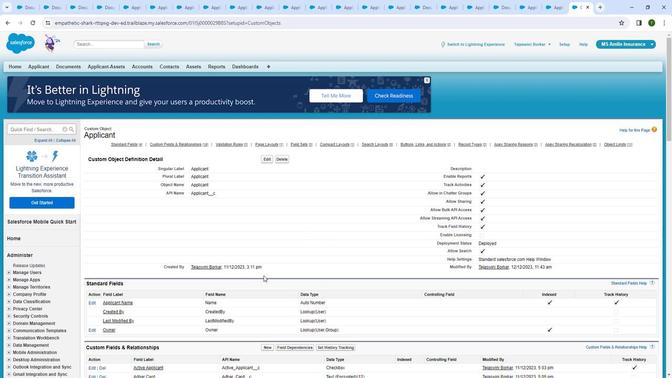
Action: Mouse scrolled (262, 269) with delta (0, 0)
Screenshot: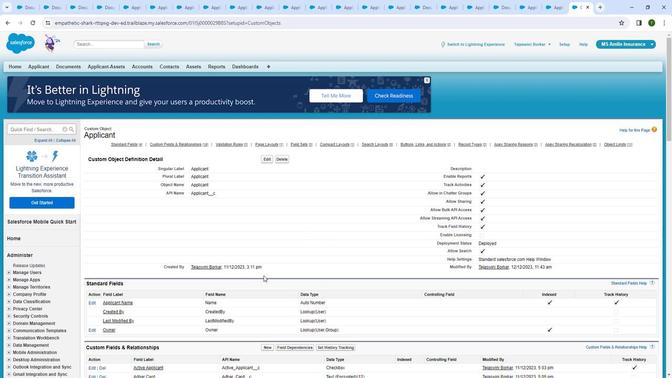 
Action: Mouse scrolled (262, 269) with delta (0, 0)
Screenshot: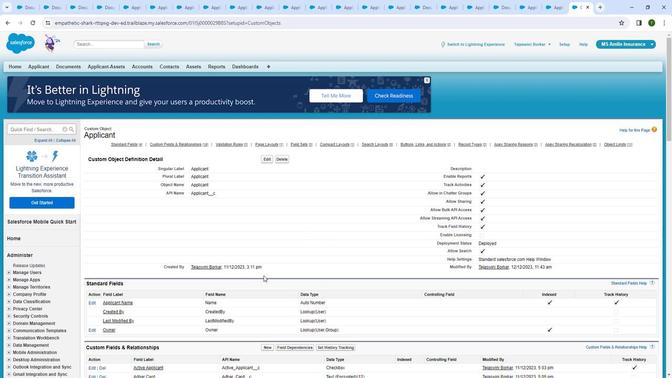 
Action: Mouse scrolled (262, 269) with delta (0, 0)
Screenshot: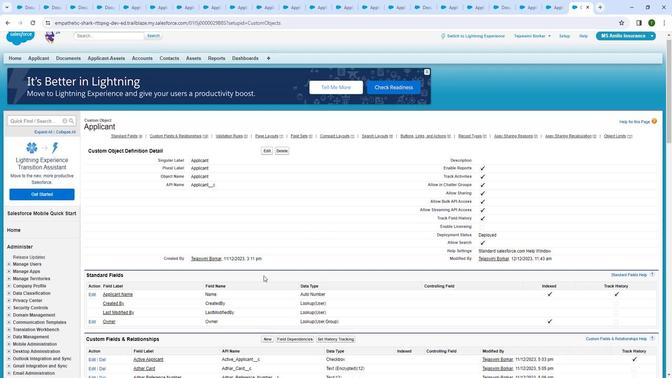 
Action: Mouse moved to (261, 270)
Screenshot: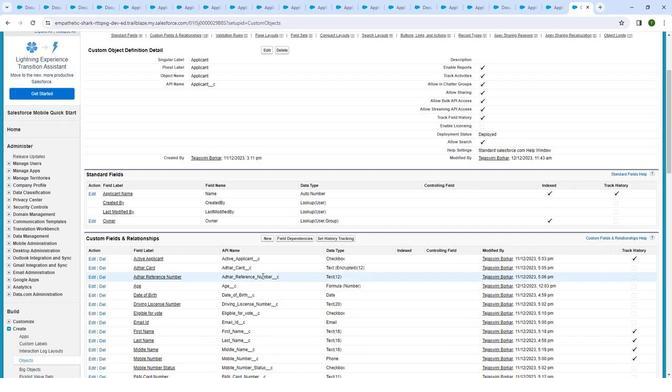 
Action: Mouse scrolled (261, 270) with delta (0, 0)
Screenshot: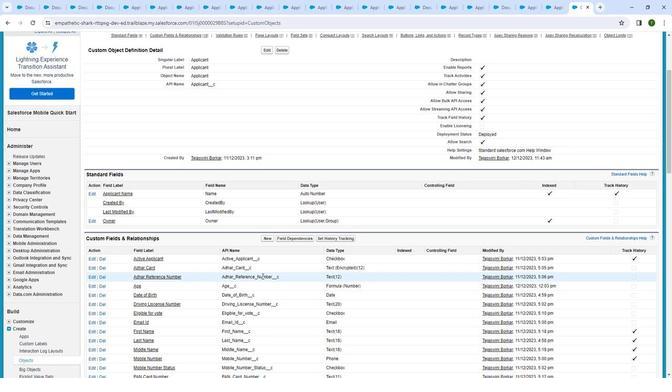 
Action: Mouse scrolled (261, 270) with delta (0, 0)
Screenshot: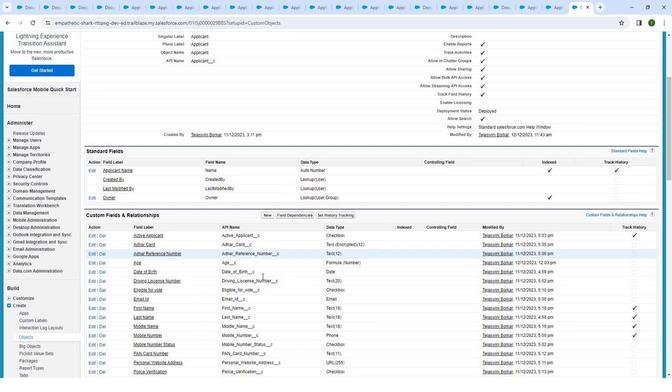
Action: Mouse scrolled (261, 270) with delta (0, 0)
Screenshot: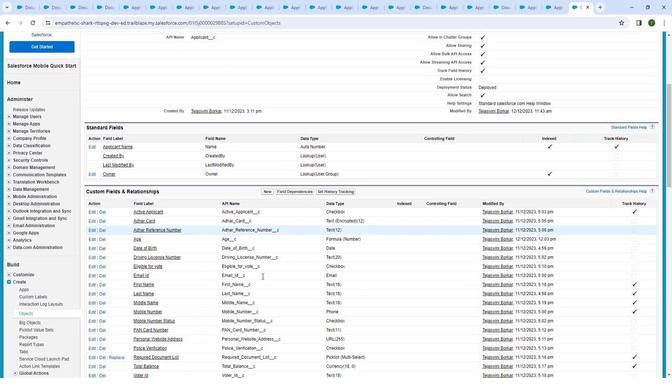 
Action: Mouse scrolled (261, 271) with delta (0, 0)
Screenshot: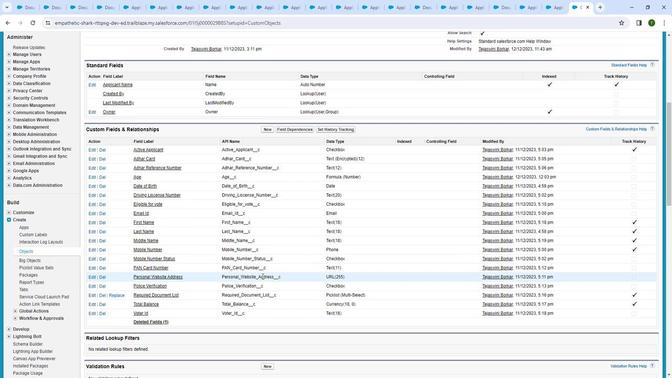 
Action: Mouse scrolled (261, 271) with delta (0, 0)
Screenshot: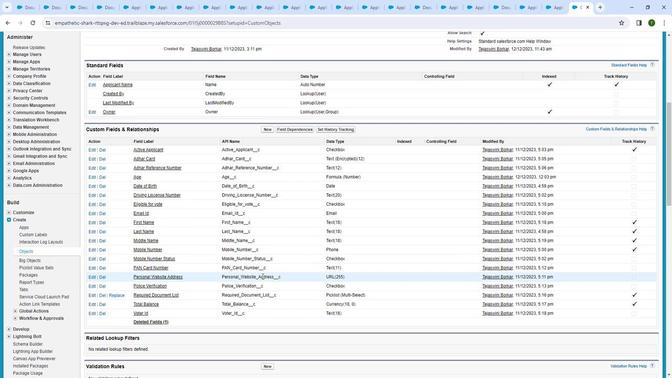 
Action: Mouse scrolled (261, 271) with delta (0, 0)
Screenshot: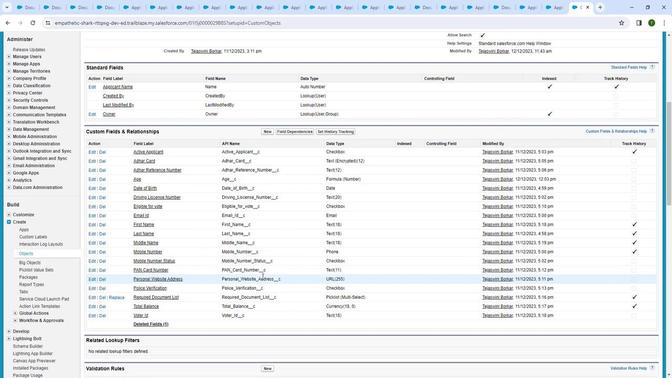 
Action: Mouse moved to (260, 268)
Screenshot: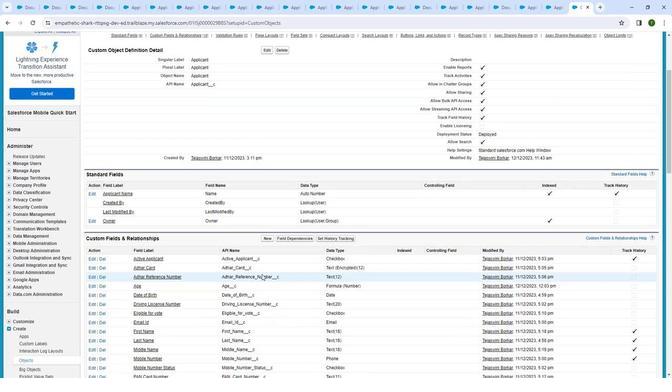 
Action: Mouse scrolled (260, 269) with delta (0, 0)
Screenshot: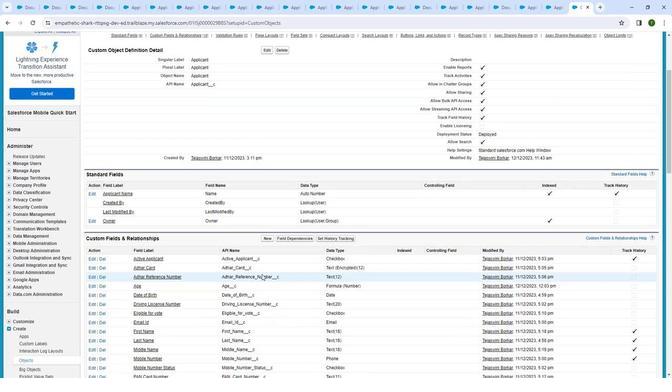 
Action: Mouse scrolled (260, 269) with delta (0, 0)
Screenshot: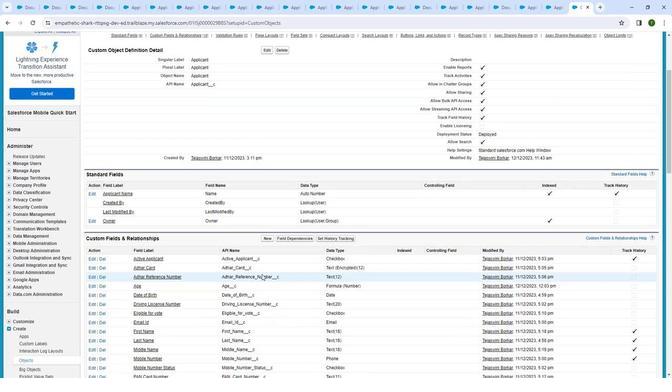 
Action: Mouse scrolled (260, 269) with delta (0, 0)
Screenshot: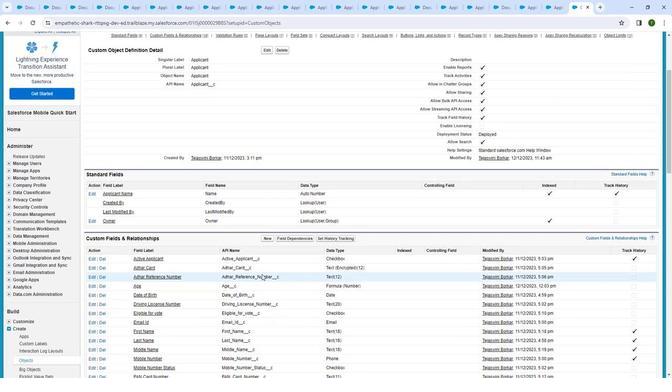
Action: Mouse scrolled (260, 269) with delta (0, 0)
Screenshot: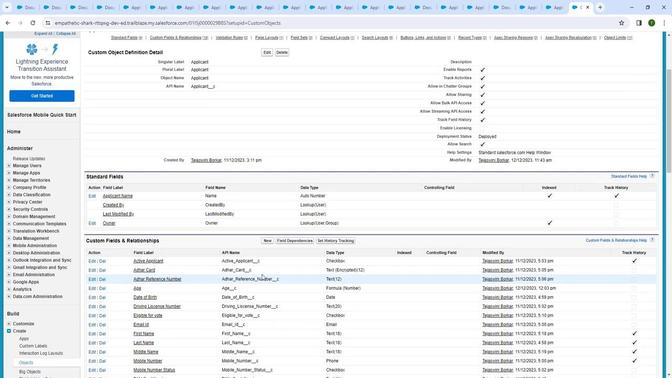 
Action: Mouse moved to (30, 69)
Screenshot: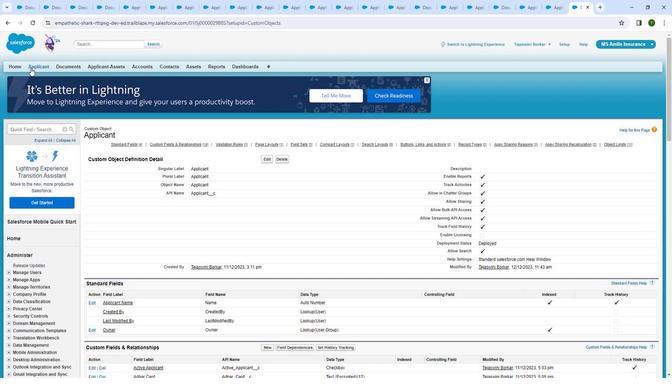 
Action: Mouse pressed left at (30, 69)
Screenshot: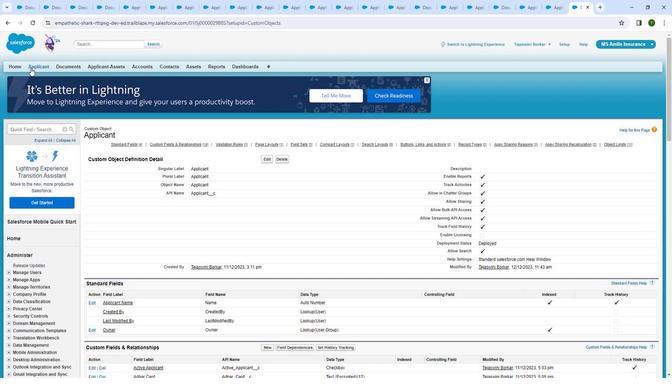 
Action: Mouse pressed left at (30, 69)
Screenshot: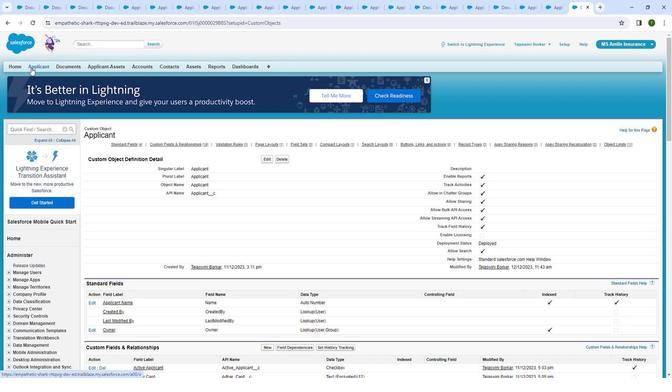 
Action: Mouse moved to (107, 142)
Screenshot: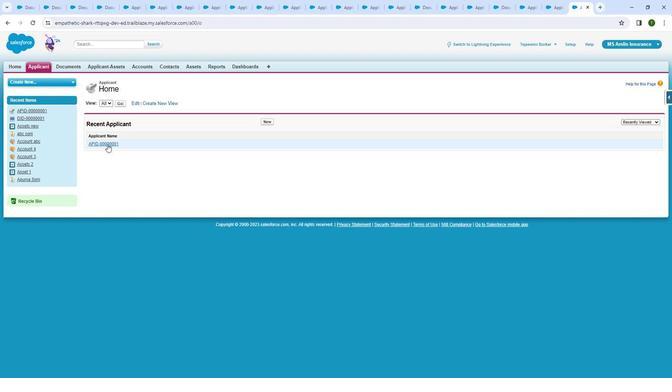 
Action: Mouse pressed left at (107, 142)
Screenshot: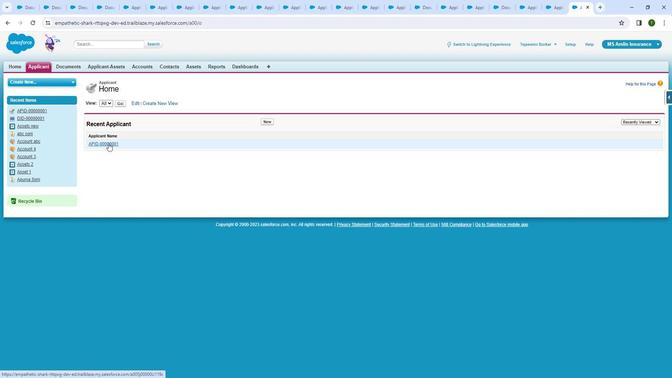 
Action: Mouse moved to (195, 148)
Screenshot: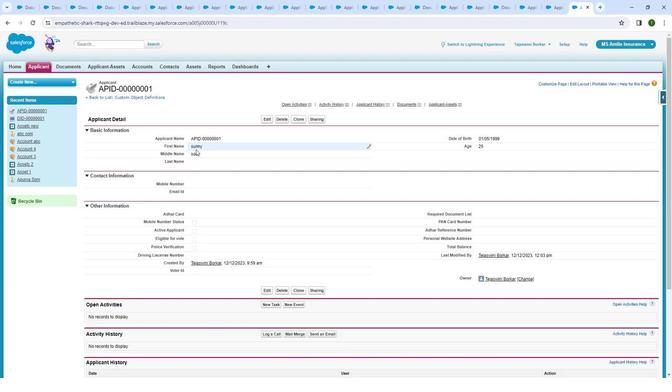 
Action: Mouse pressed left at (195, 148)
Screenshot: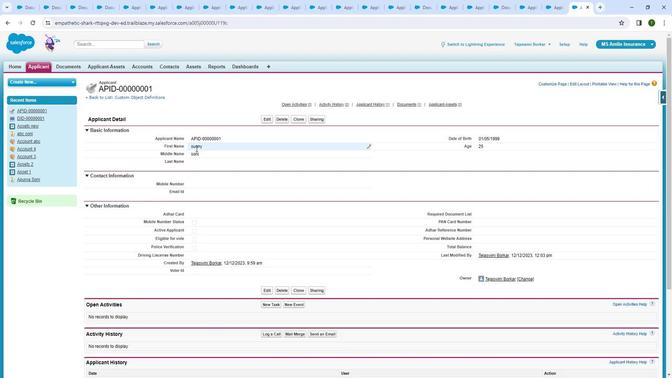 
Action: Mouse pressed left at (195, 148)
Screenshot: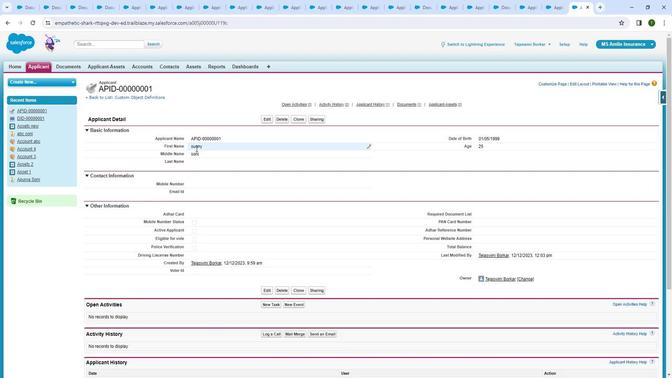 
Action: Mouse moved to (205, 147)
Screenshot: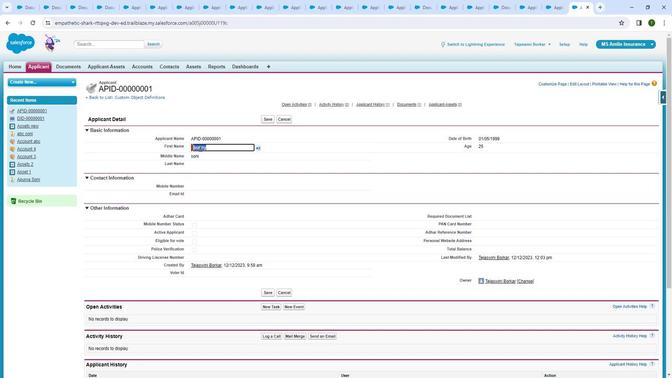 
Action: Key pressed <Key.backspace>
Screenshot: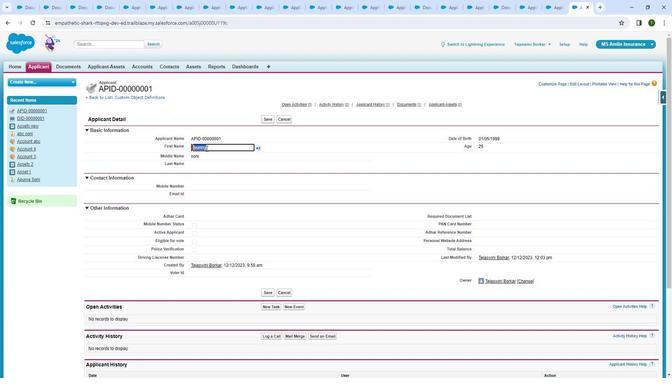 
Action: Mouse moved to (205, 147)
Screenshot: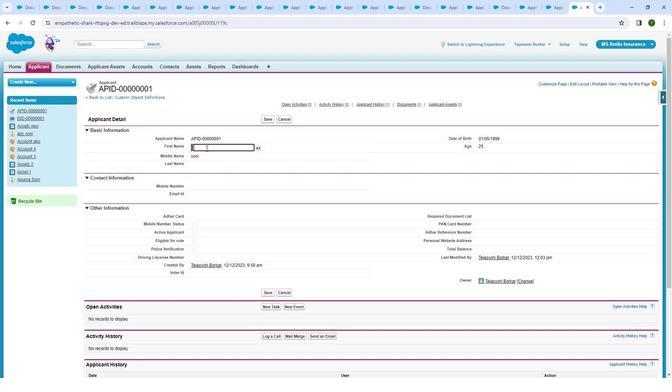 
Action: Key pressed <Key.shift>Zinga
Screenshot: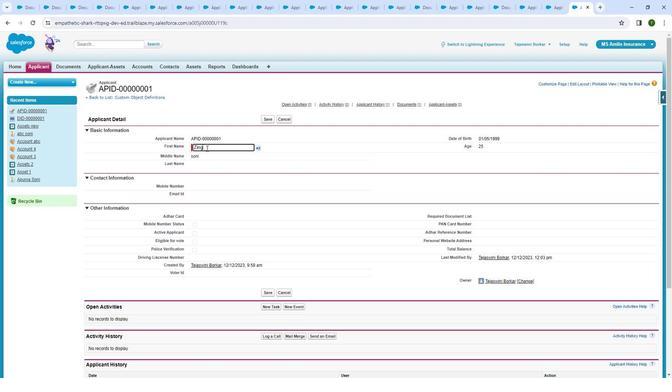 
Action: Mouse moved to (263, 118)
Screenshot: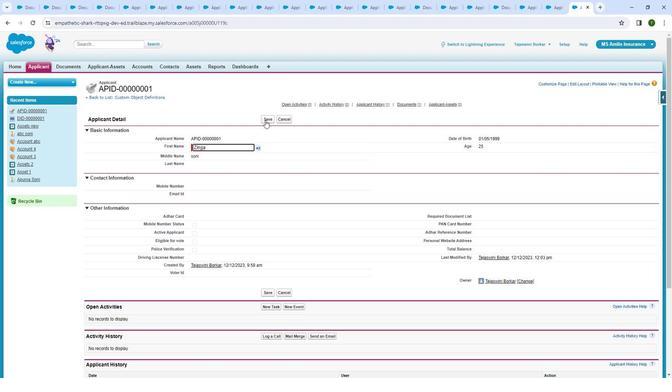 
Action: Mouse pressed left at (263, 118)
Screenshot: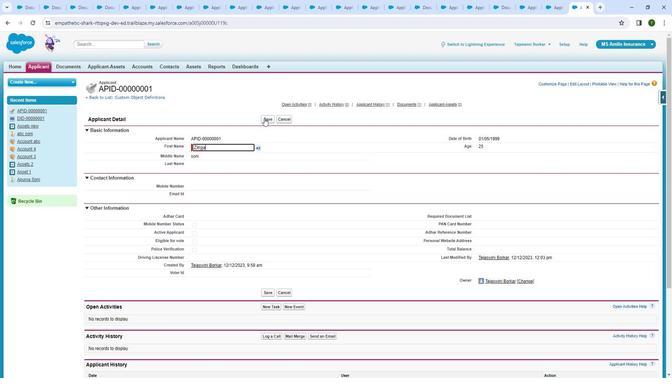 
Action: Mouse moved to (265, 203)
Screenshot: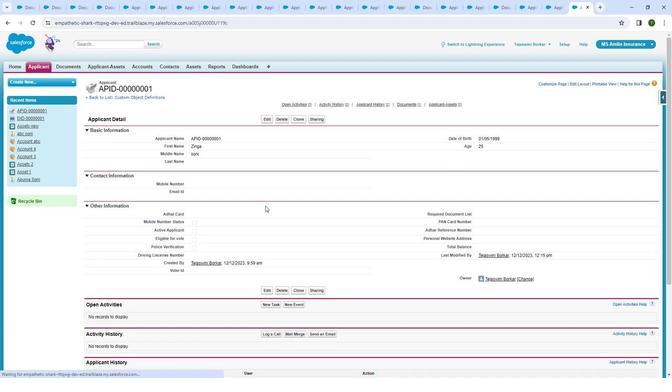 
Action: Mouse scrolled (265, 202) with delta (0, 0)
Screenshot: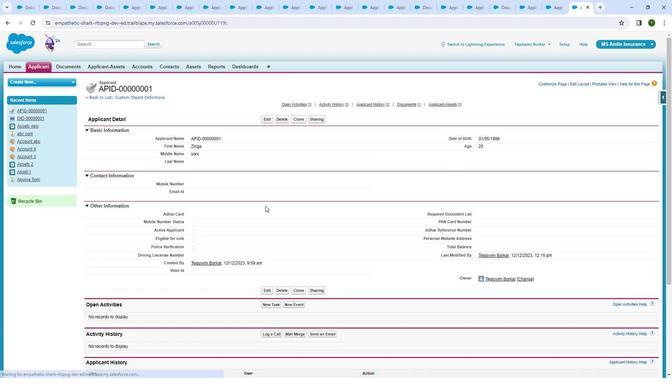 
Action: Mouse scrolled (265, 202) with delta (0, 0)
Screenshot: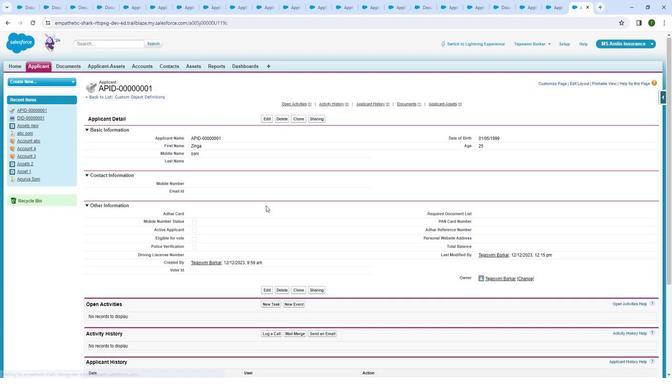 
Action: Mouse moved to (265, 203)
Screenshot: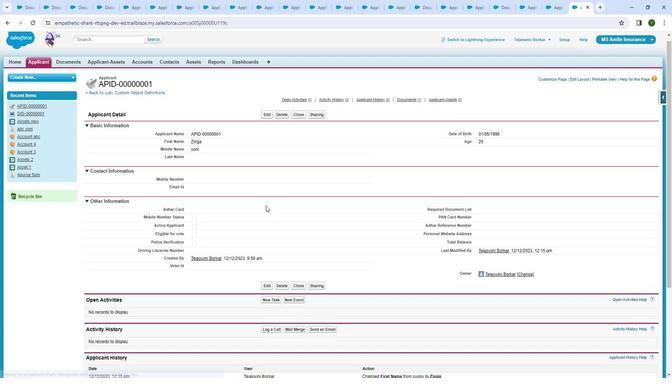 
Action: Mouse scrolled (265, 203) with delta (0, 0)
Screenshot: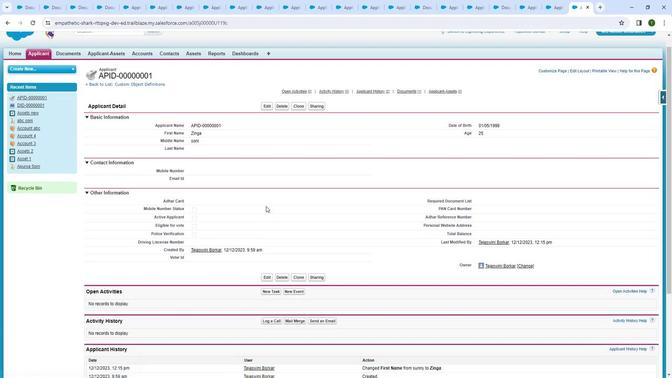 
Action: Mouse scrolled (265, 203) with delta (0, 0)
Screenshot: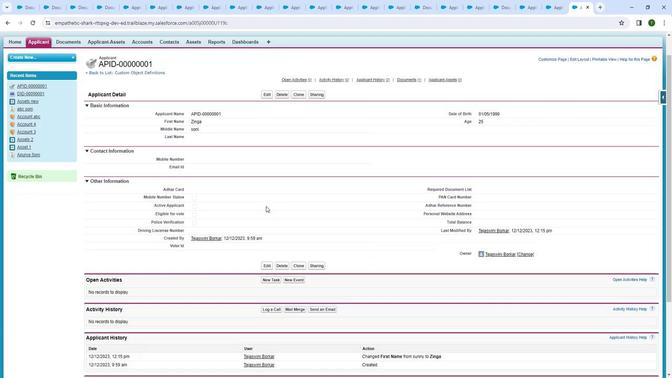 
Action: Mouse moved to (403, 258)
Screenshot: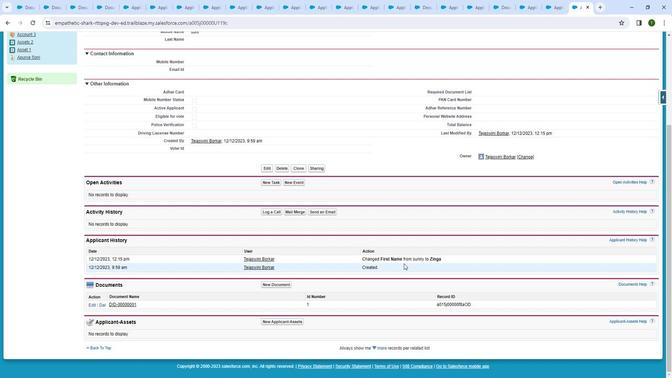
Action: Mouse scrolled (403, 259) with delta (0, 0)
Screenshot: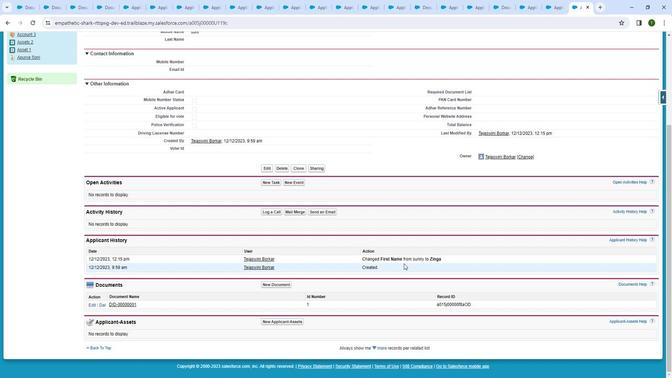 
Action: Mouse scrolled (403, 259) with delta (0, 0)
Screenshot: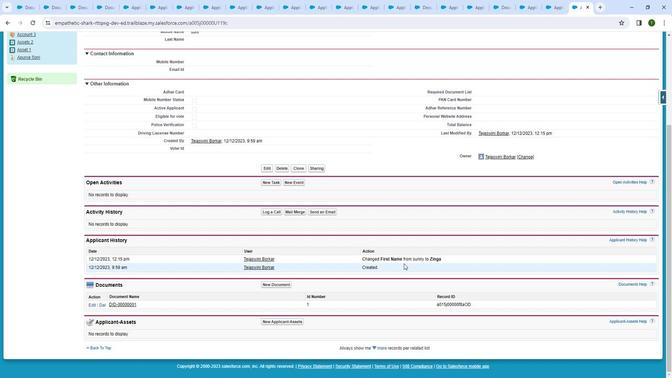 
Action: Mouse scrolled (403, 259) with delta (0, 0)
Screenshot: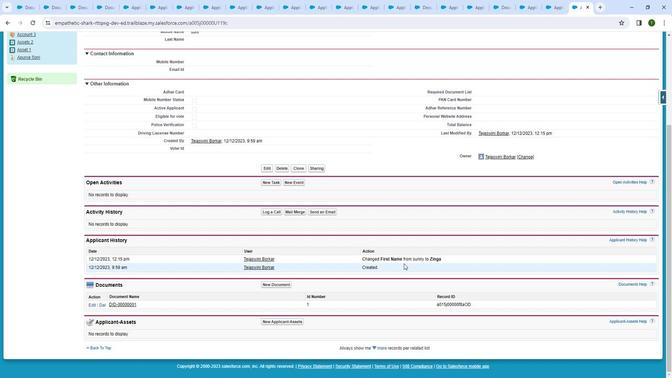 
Action: Mouse scrolled (403, 259) with delta (0, 0)
Screenshot: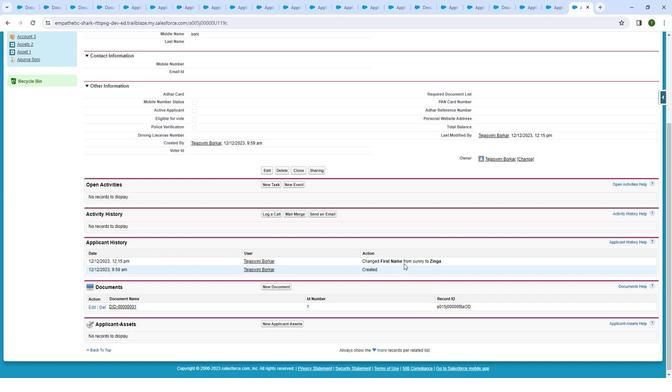 
Action: Mouse moved to (403, 258)
Screenshot: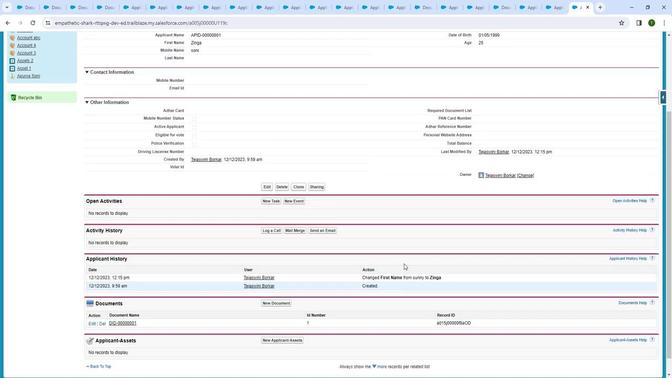
Action: Mouse scrolled (403, 259) with delta (0, 0)
Screenshot: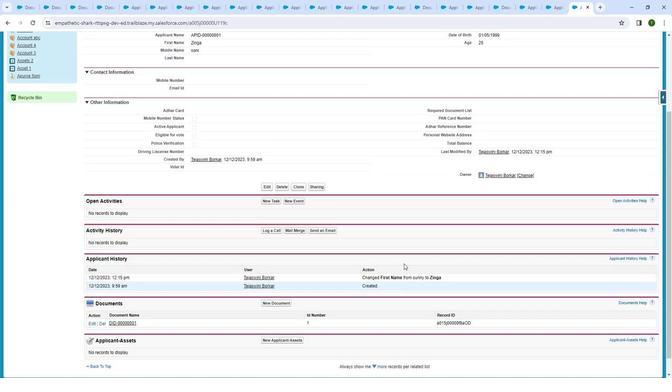 
Action: Mouse moved to (38, 66)
Screenshot: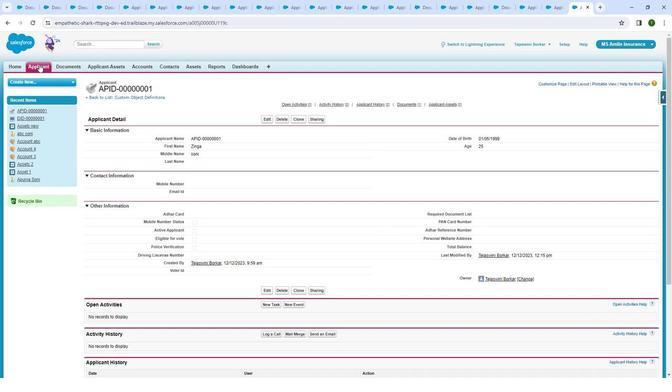 
Action: Mouse pressed left at (38, 66)
Screenshot: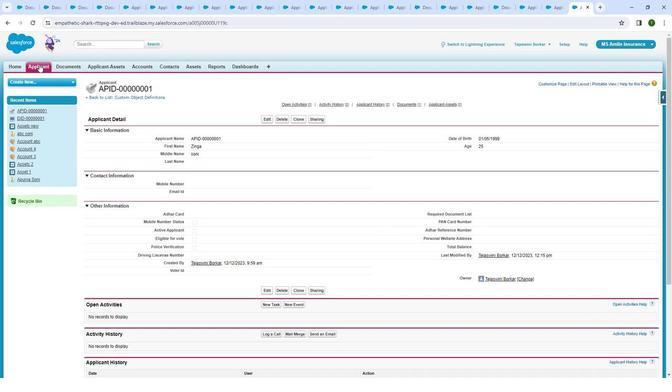 
Action: Mouse pressed left at (38, 66)
Screenshot: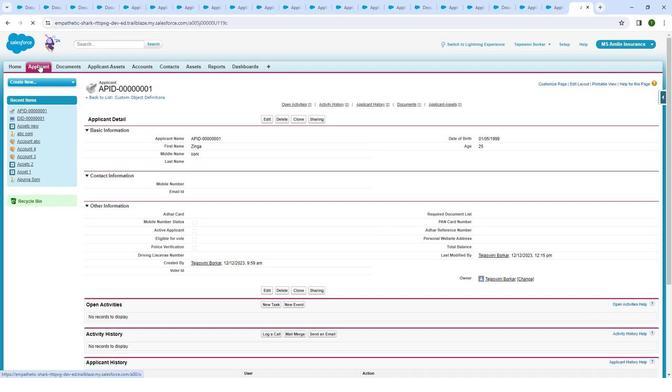 
Action: Mouse moved to (265, 123)
Screenshot: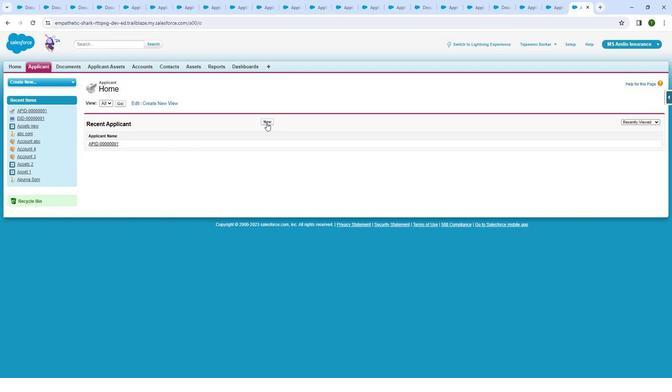 
Action: Mouse pressed left at (265, 123)
Screenshot: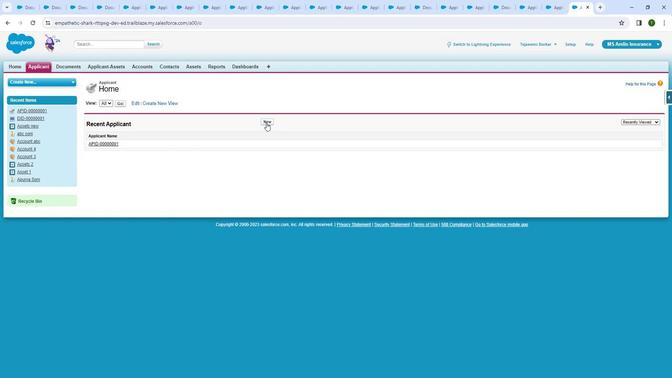 
Action: Mouse moved to (226, 144)
Screenshot: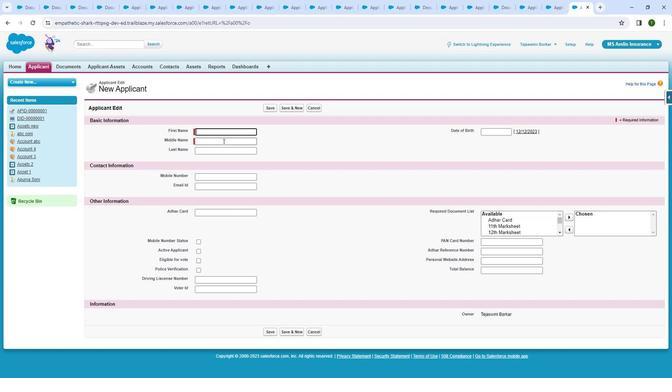 
Action: Key pressed <Key.shift><Key.shift><Key.shift><Key.shift><Key.shift><Key.shift><Key.shift><Key.shift><Key.shift><Key.shift><Key.shift><Key.shift><Key.shift><Key.shift><Key.shift><Key.shift><Key.shift>Zin<Key.backspace><Key.backspace><Key.backspace><Key.shift>shanno
Screenshot: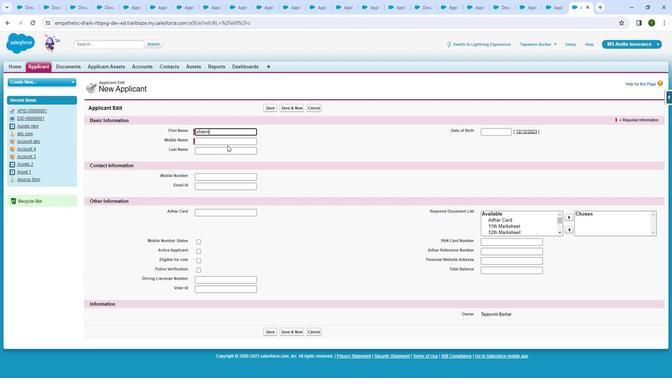 
Action: Mouse moved to (238, 137)
Screenshot: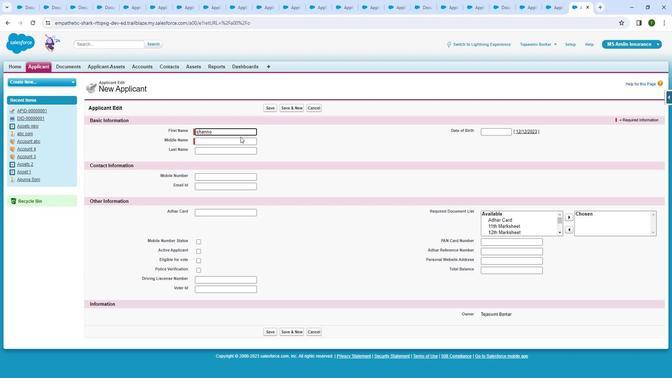 
Action: Mouse pressed left at (238, 137)
Screenshot: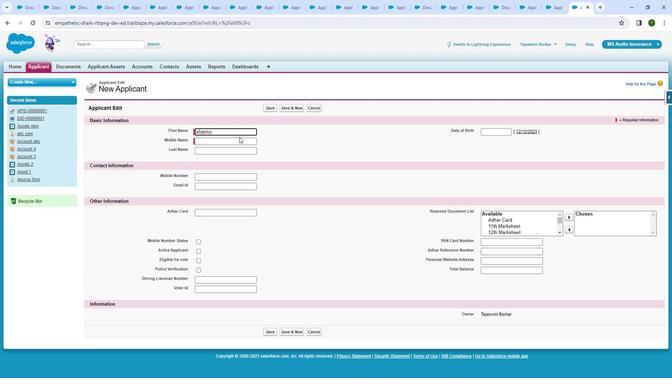 
Action: Mouse moved to (232, 144)
Screenshot: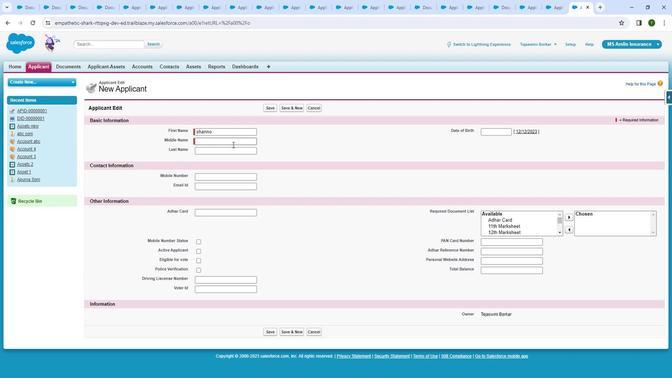 
Action: Mouse pressed left at (232, 144)
Screenshot: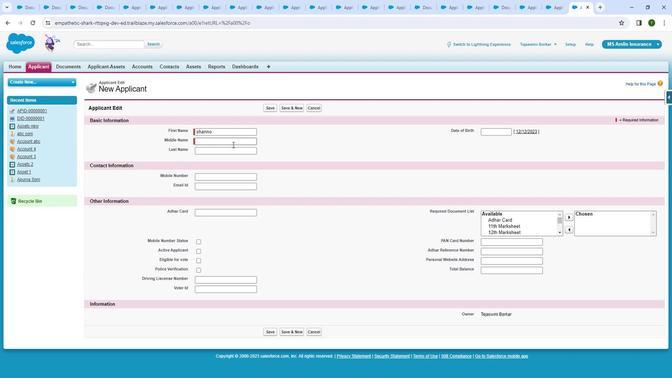 
Action: Mouse moved to (226, 144)
Screenshot: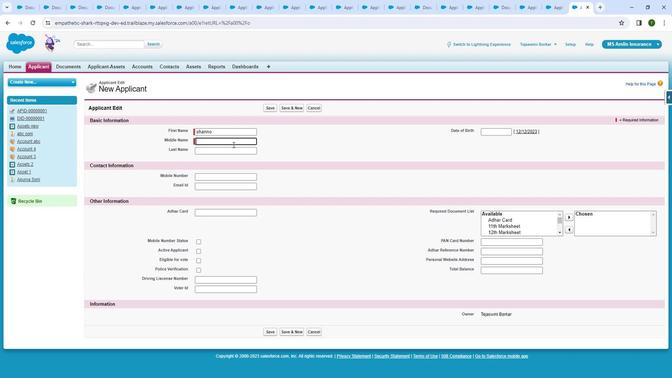 
Action: Key pressed <Key.shift><Key.shift><Key.shift><Key.shift><Key.shift>mi<Key.backspace><Key.backspace><Key.shift>sh
Screenshot: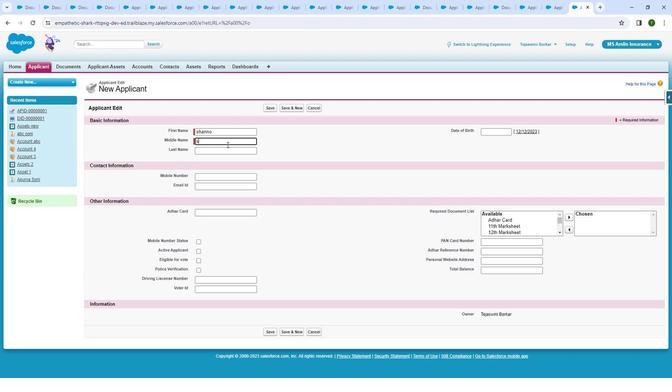 
Action: Mouse moved to (225, 144)
Screenshot: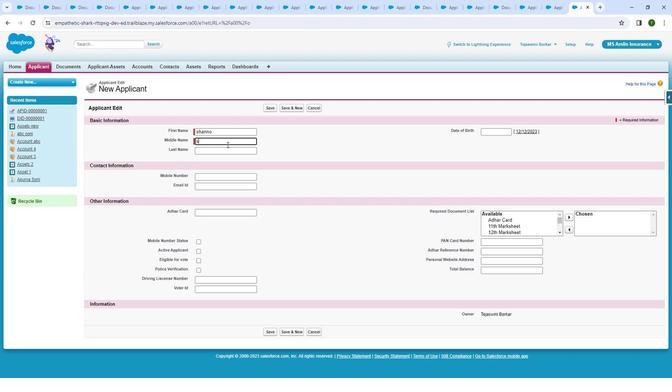 
Action: Key pressed ah
Screenshot: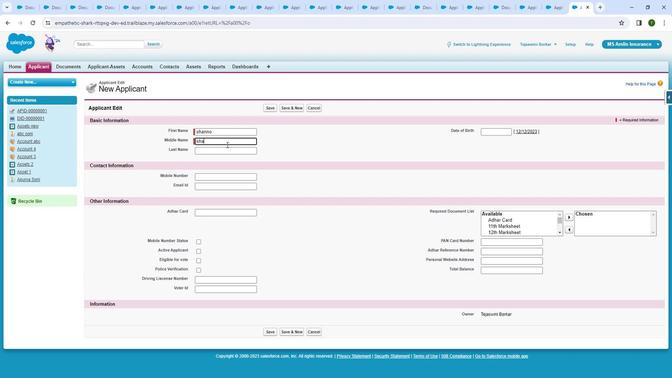 
Action: Mouse moved to (392, 216)
Screenshot: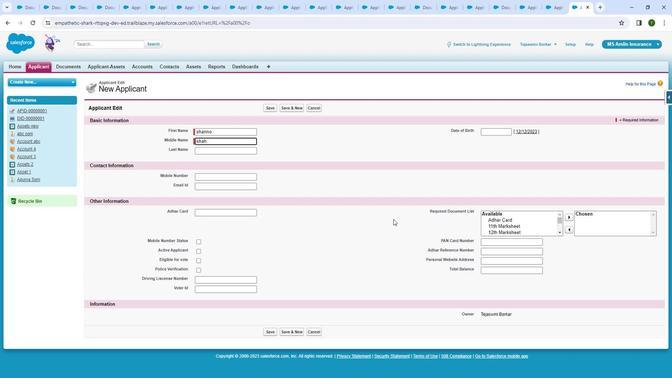 
Action: Mouse pressed left at (392, 216)
Screenshot: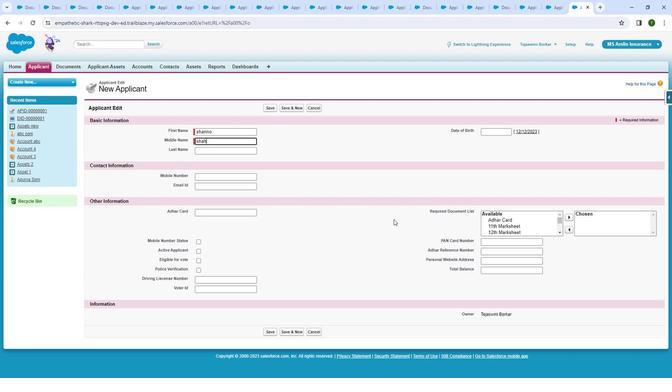 
Action: Mouse moved to (486, 264)
Screenshot: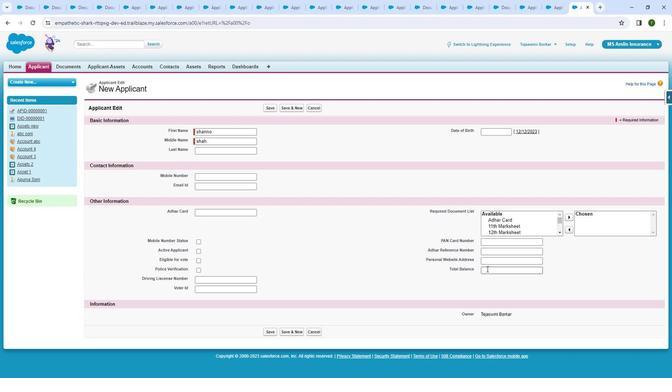 
Action: Mouse pressed left at (486, 264)
Screenshot: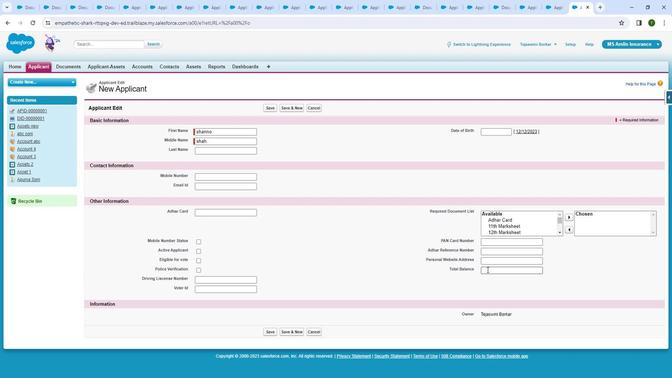 
Action: Mouse moved to (555, 205)
Screenshot: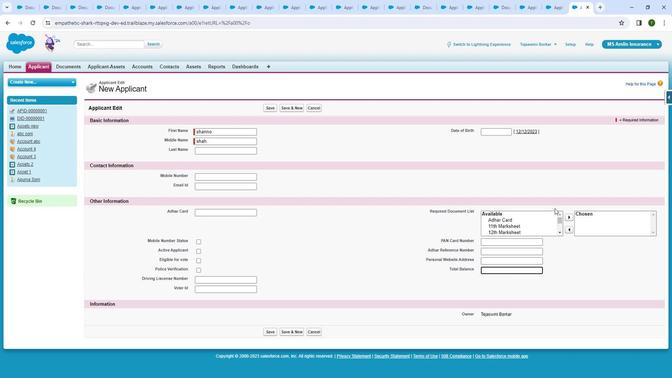 
Action: Key pressed 155
Screenshot: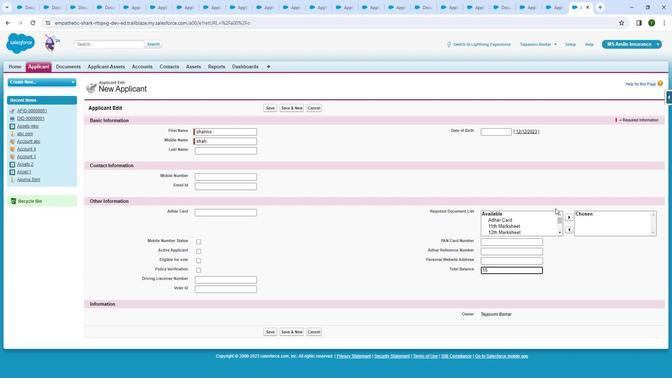 
Action: Mouse moved to (198, 210)
Screenshot: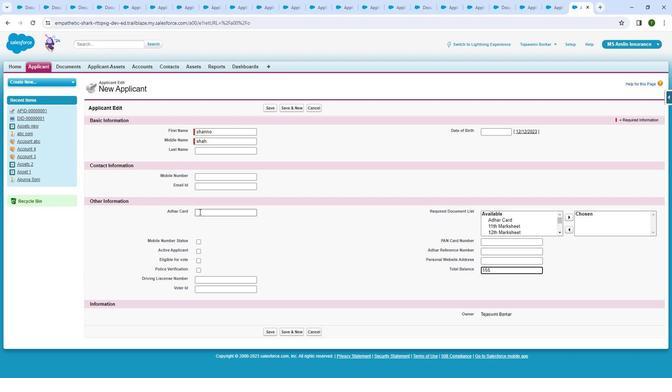 
Action: Mouse pressed left at (198, 210)
Screenshot: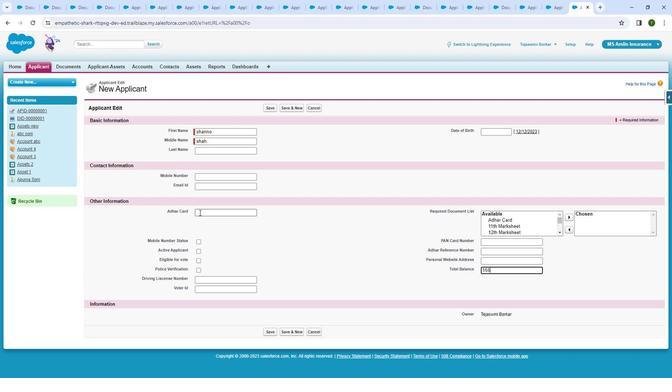 
Action: Mouse moved to (198, 210)
Screenshot: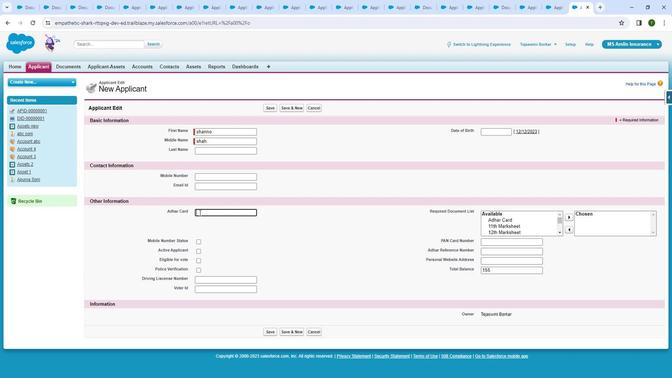 
Action: Key pressed 56
Screenshot: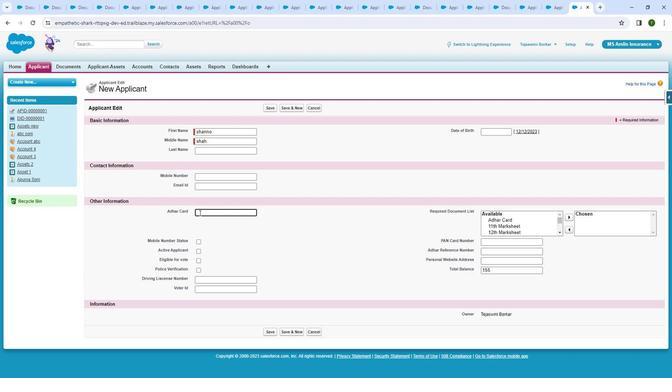 
Action: Mouse moved to (198, 210)
Screenshot: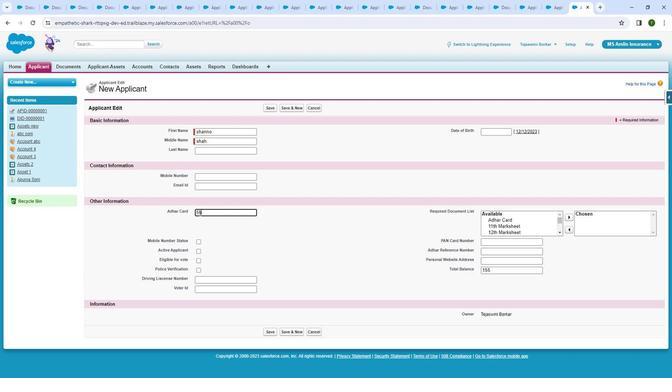 
Action: Key pressed 252785
Screenshot: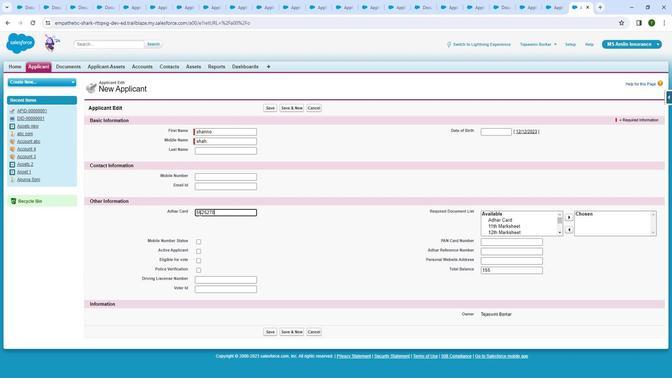 
Action: Mouse moved to (200, 211)
Screenshot: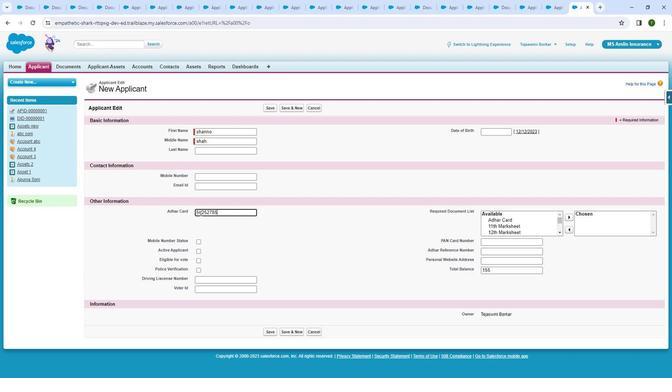 
Action: Key pressed 78
Screenshot: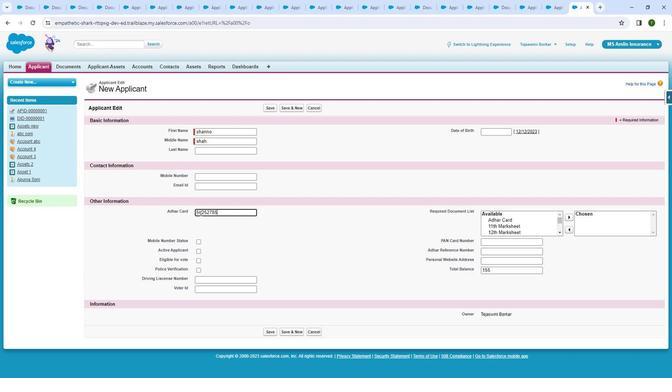 
Action: Mouse moved to (203, 211)
Screenshot: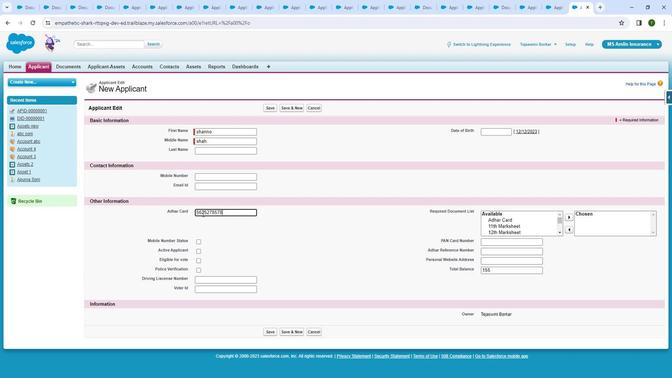 
Action: Key pressed 5
Screenshot: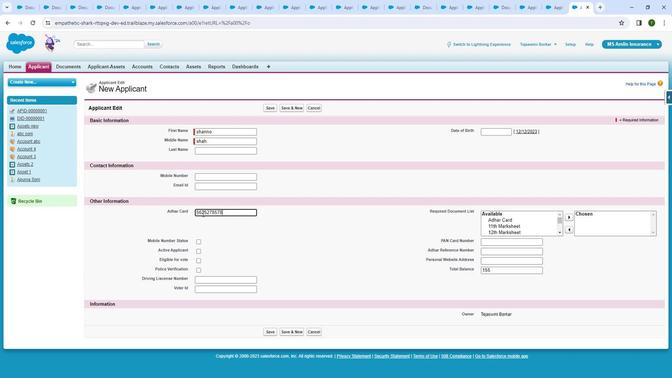 
Action: Mouse moved to (221, 216)
Screenshot: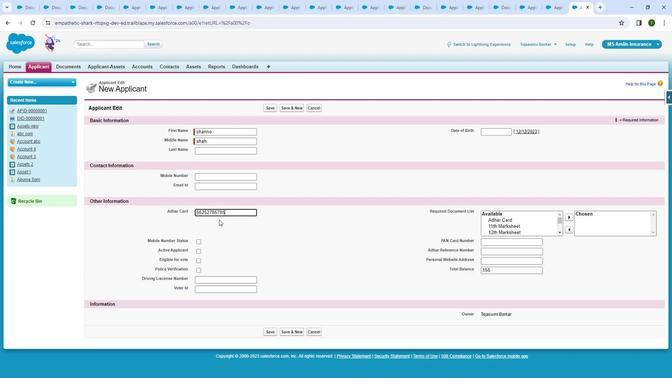 
Action: Key pressed 7
Screenshot: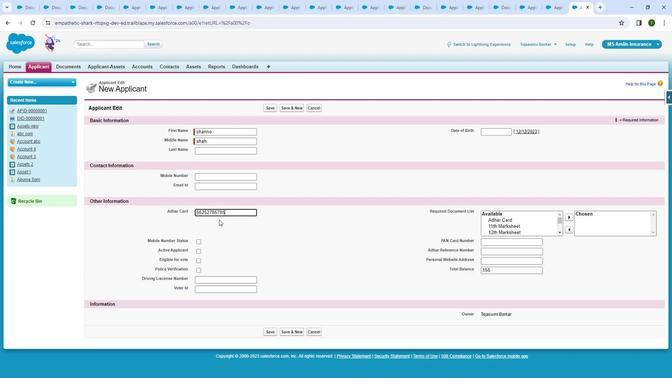 
Action: Mouse moved to (222, 216)
Screenshot: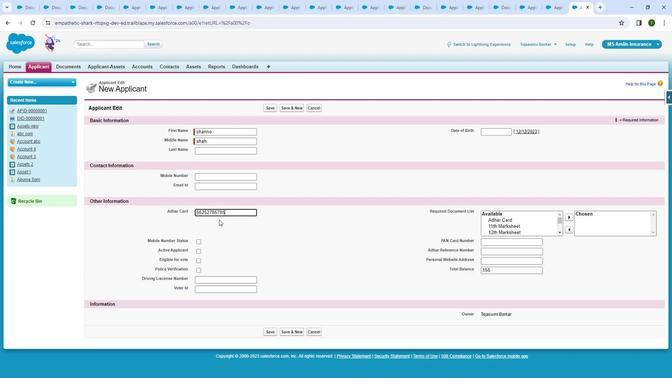 
Action: Key pressed 8
Screenshot: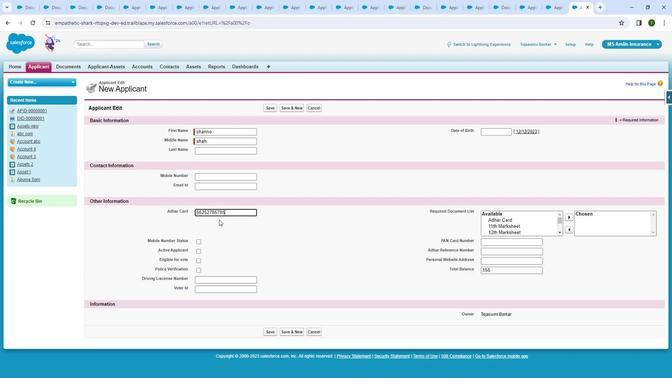 
Action: Mouse moved to (245, 219)
Screenshot: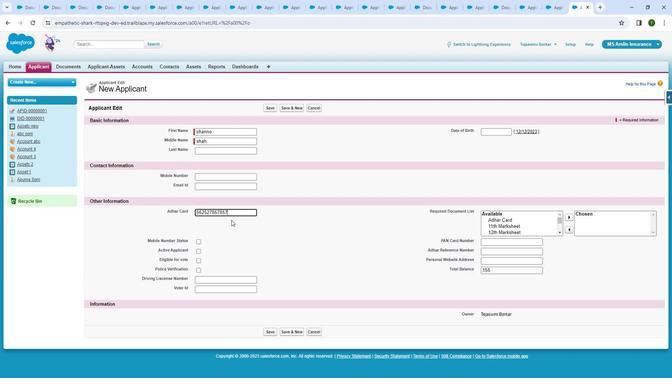 
Action: Key pressed 5
Screenshot: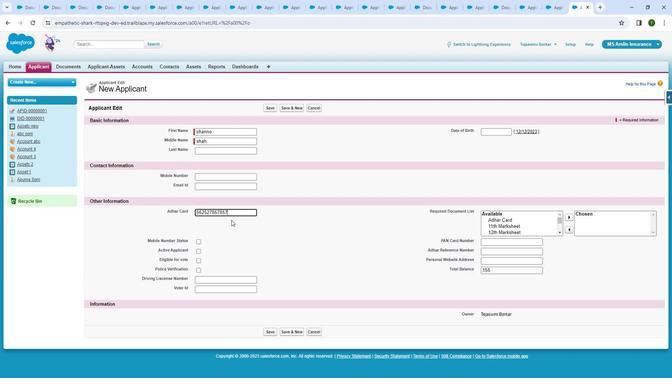 
Action: Mouse moved to (283, 224)
Screenshot: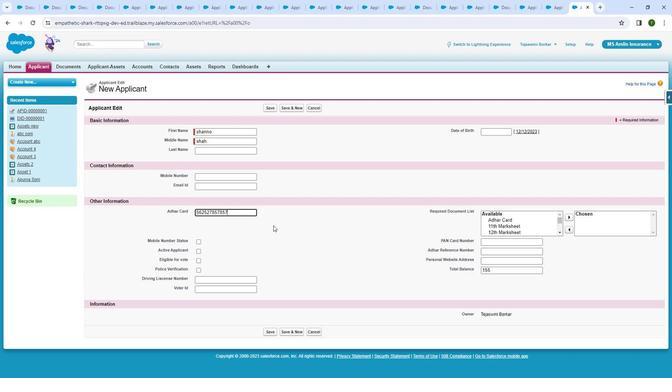 
Action: Key pressed 8
Screenshot: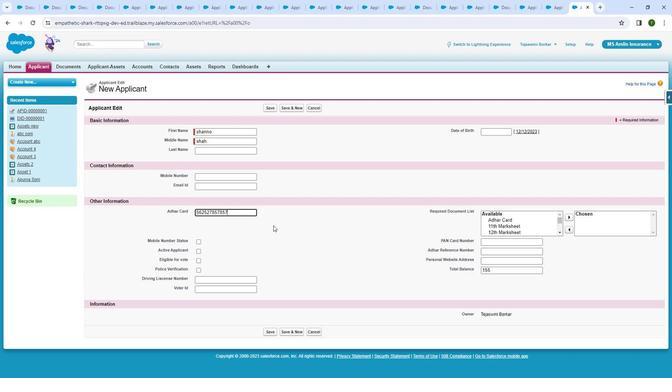 
Action: Mouse moved to (286, 226)
Screenshot: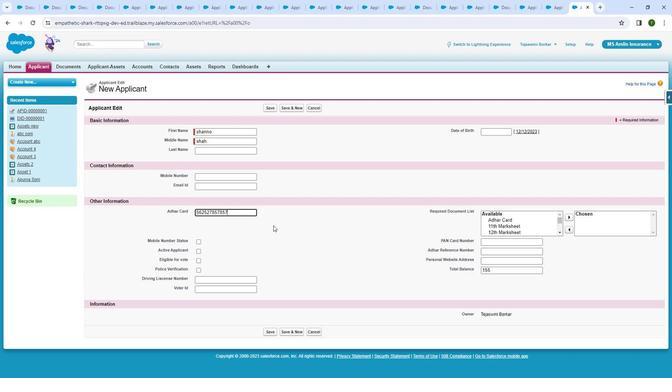 
Action: Key pressed 7
Screenshot: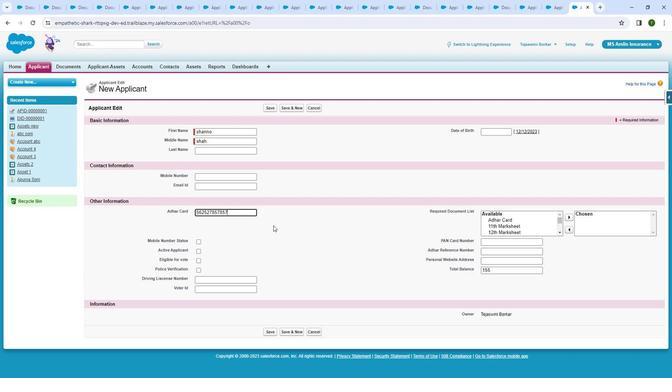 
Action: Mouse moved to (200, 176)
Screenshot: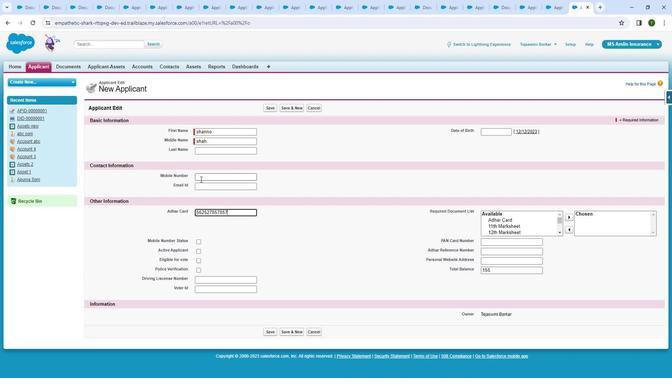 
Action: Mouse pressed left at (200, 176)
Screenshot: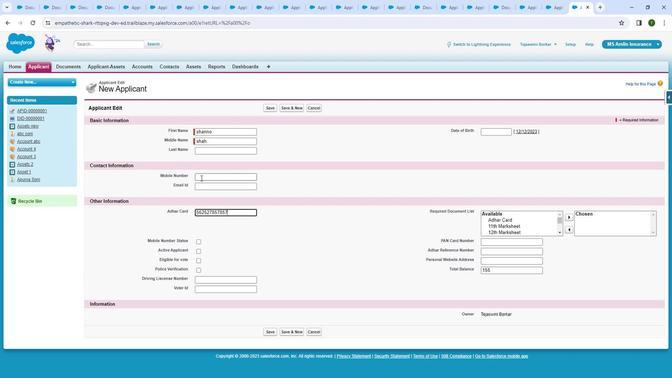
Action: Mouse moved to (201, 176)
Screenshot: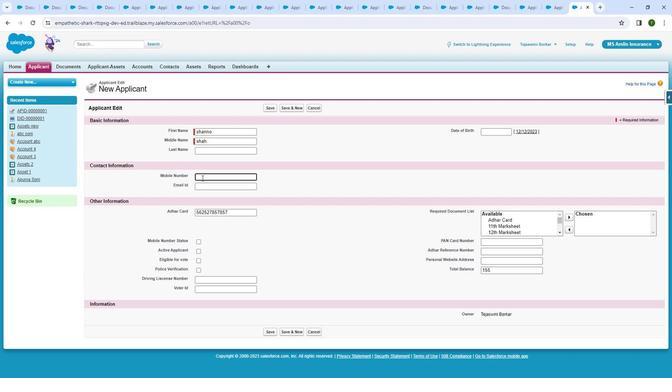 
Action: Key pressed 52
Screenshot: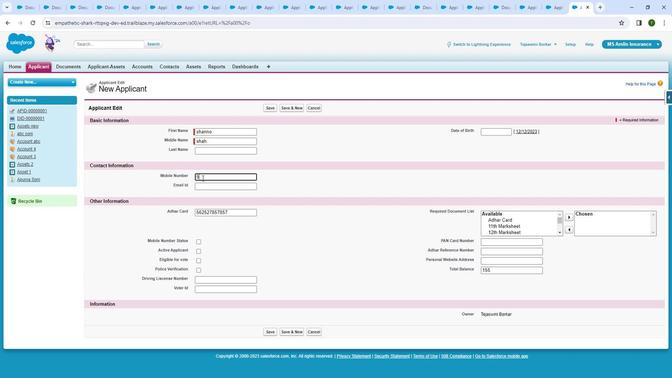
Action: Mouse moved to (201, 175)
Screenshot: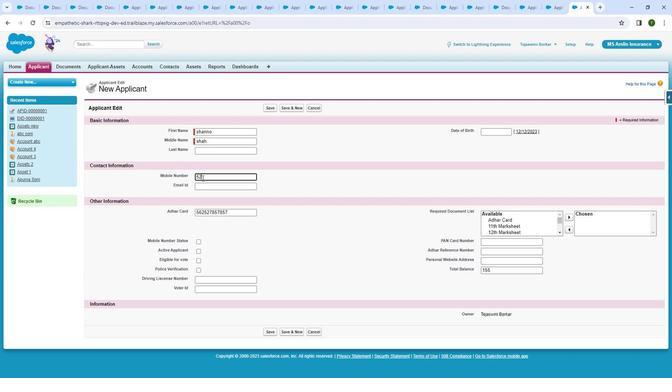 
Action: Key pressed 5
Screenshot: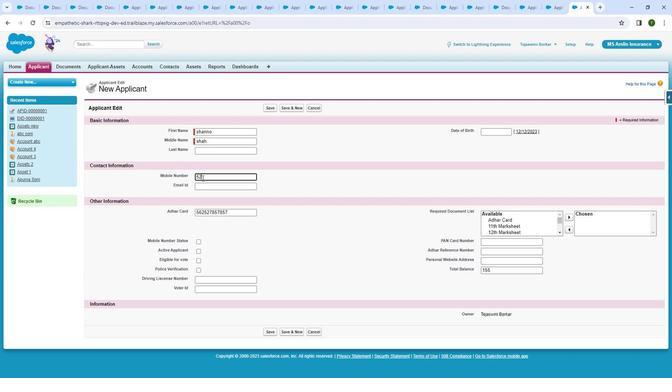 
Action: Mouse moved to (201, 174)
Screenshot: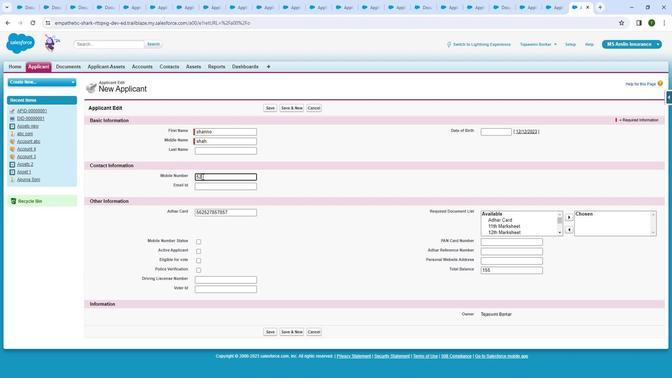 
Action: Key pressed 2
Screenshot: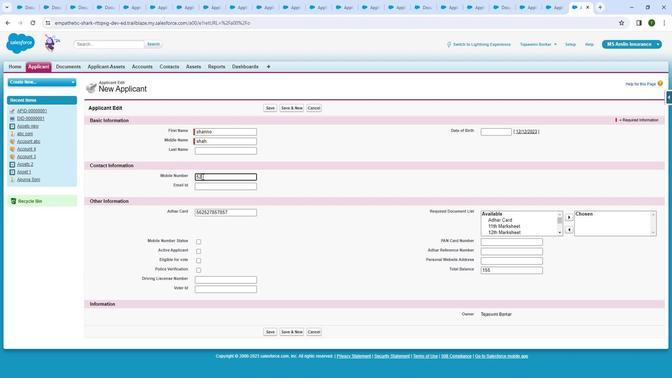 
Action: Mouse moved to (239, 127)
Screenshot: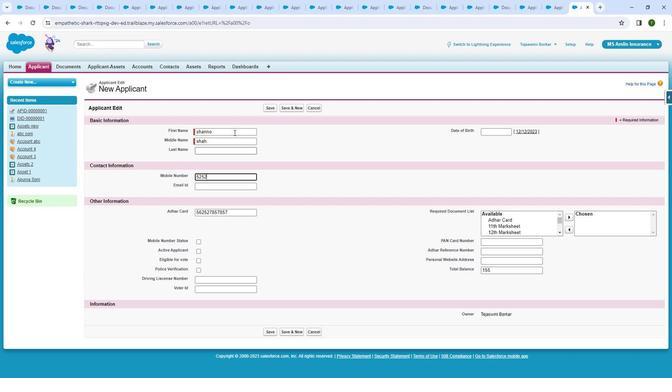 
Action: Key pressed 7
Screenshot: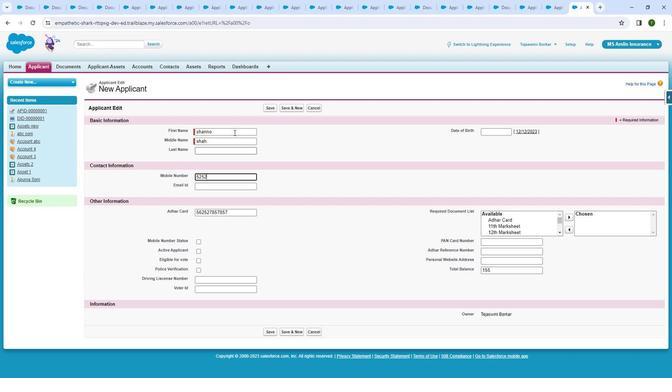 
Action: Mouse moved to (247, 122)
Screenshot: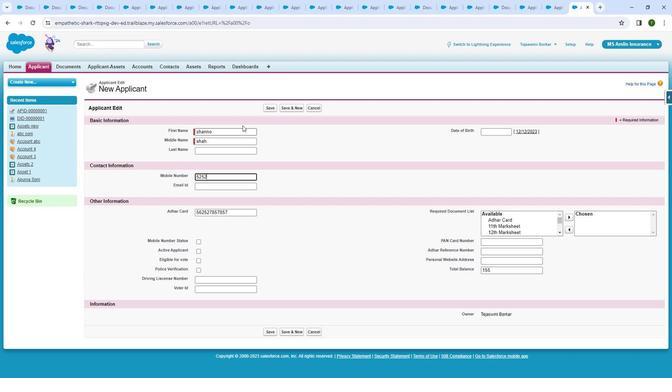 
Action: Key pressed <Key.page_down>
Screenshot: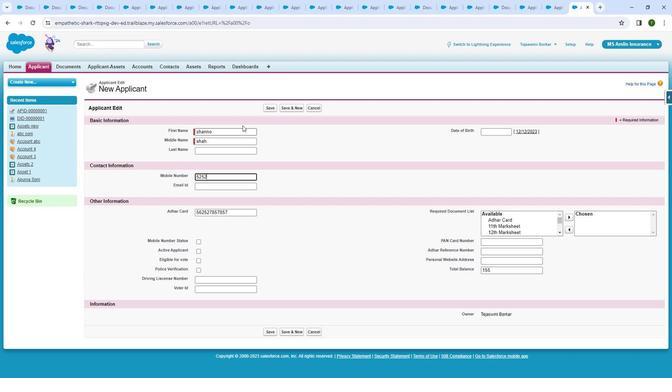 
Action: Mouse moved to (288, 144)
Screenshot: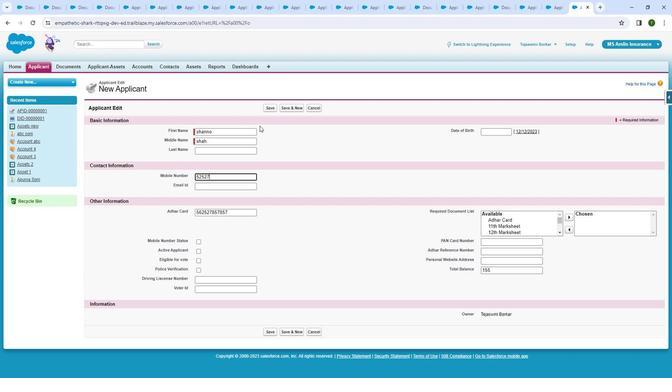 
Action: Key pressed 5
Screenshot: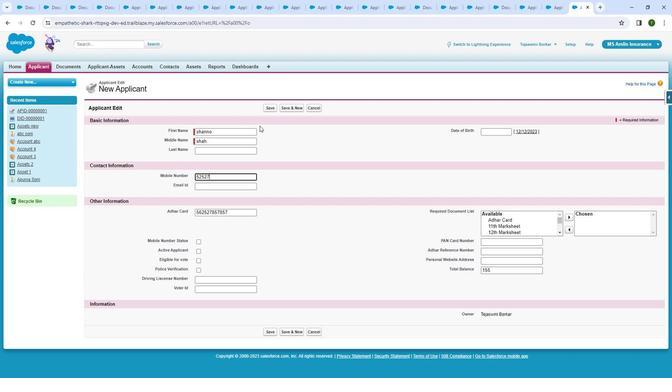 
Action: Mouse moved to (267, 110)
Screenshot: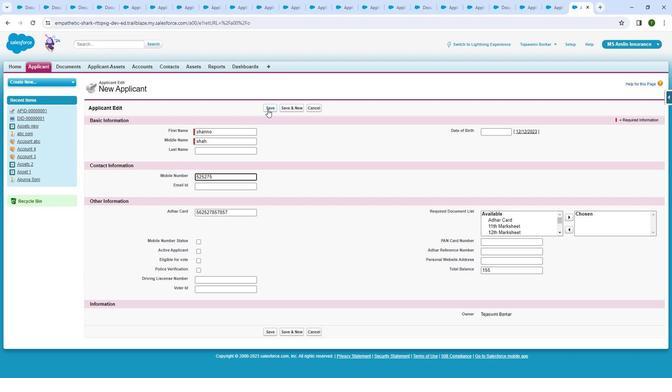 
Action: Mouse pressed left at (267, 110)
Screenshot: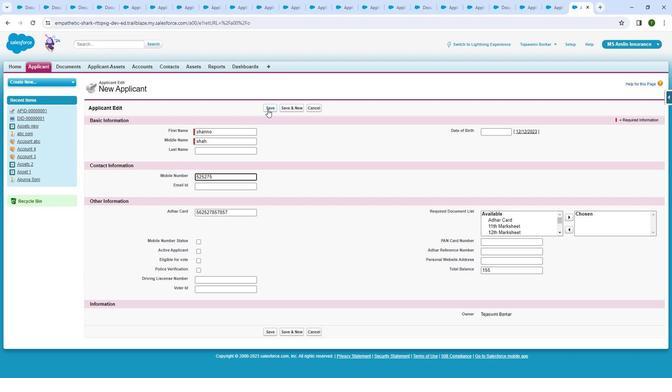 
Action: Mouse moved to (219, 260)
Screenshot: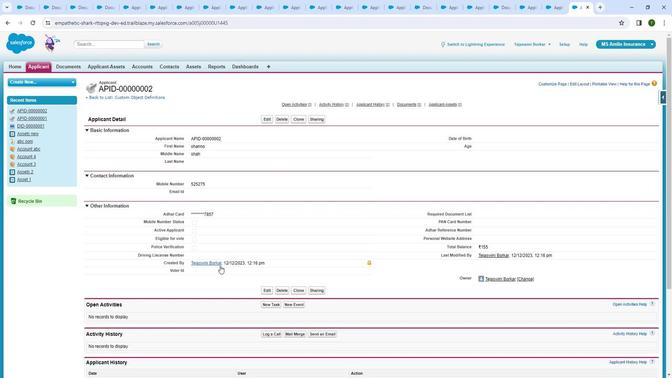 
Action: Mouse scrolled (219, 260) with delta (0, 0)
Screenshot: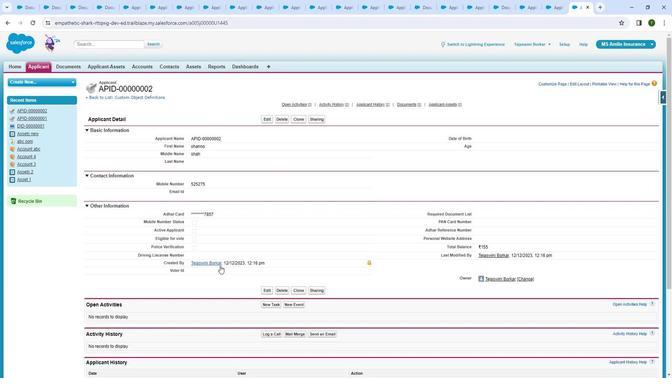 
Action: Mouse moved to (219, 261)
Screenshot: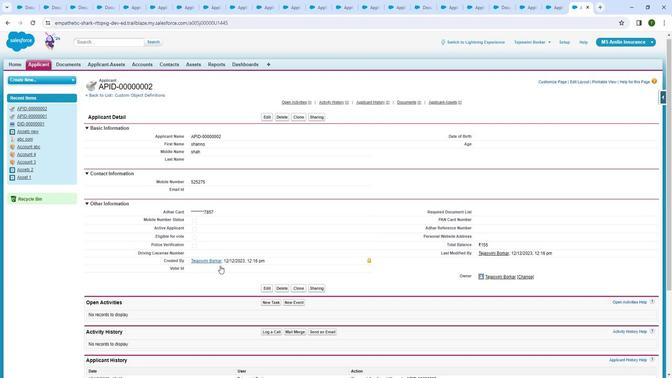 
Action: Mouse scrolled (219, 260) with delta (0, 0)
Screenshot: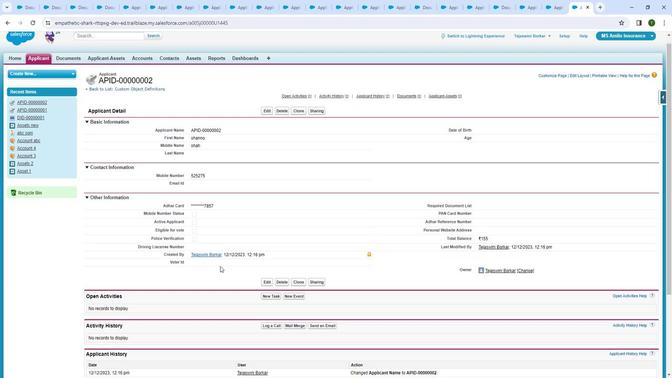 
Action: Mouse moved to (218, 261)
Screenshot: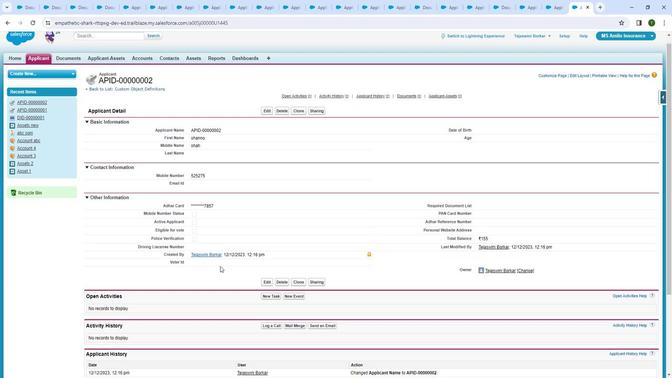 
Action: Mouse scrolled (218, 261) with delta (0, 0)
Screenshot: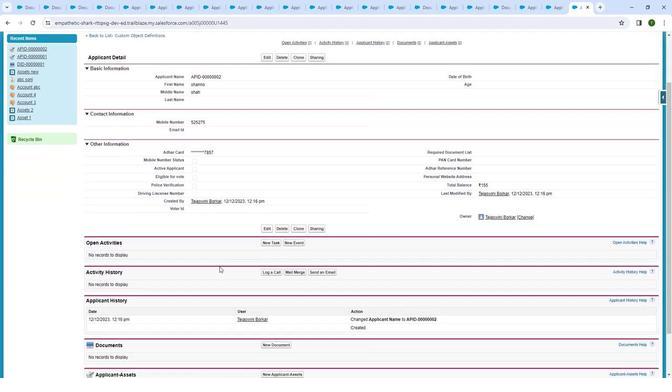 
Action: Mouse moved to (222, 255)
Screenshot: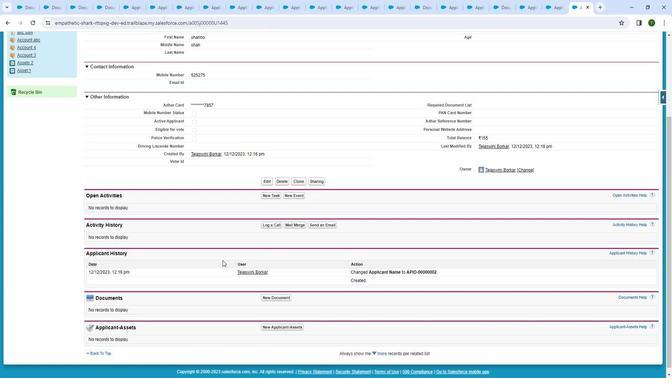 
Action: Mouse scrolled (222, 255) with delta (0, 0)
Screenshot: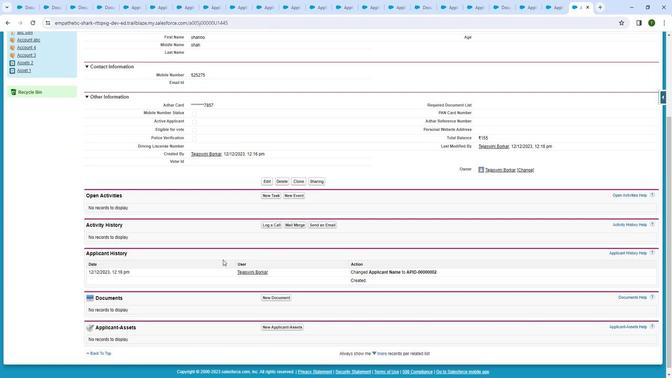
Action: Mouse moved to (222, 254)
Screenshot: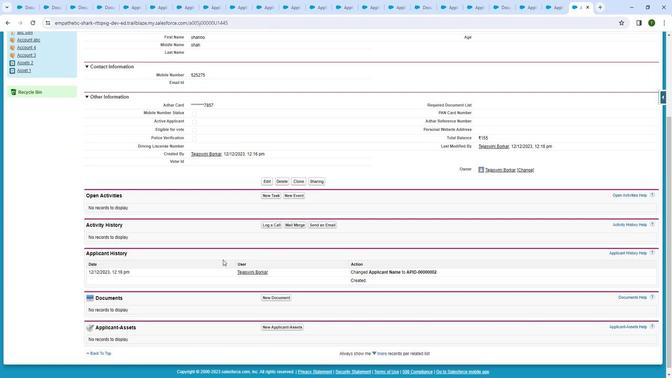 
Action: Mouse scrolled (222, 254) with delta (0, 0)
Screenshot: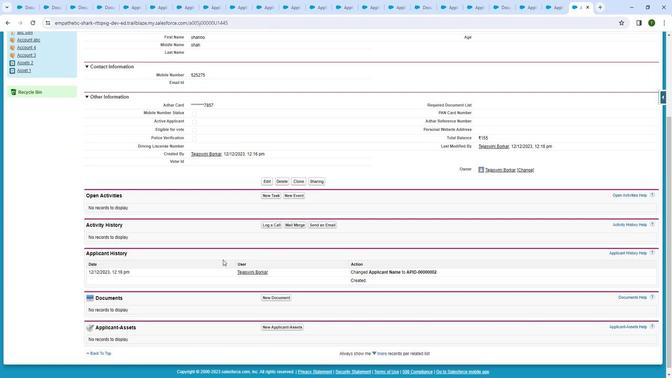 
Action: Mouse scrolled (222, 254) with delta (0, 0)
Screenshot: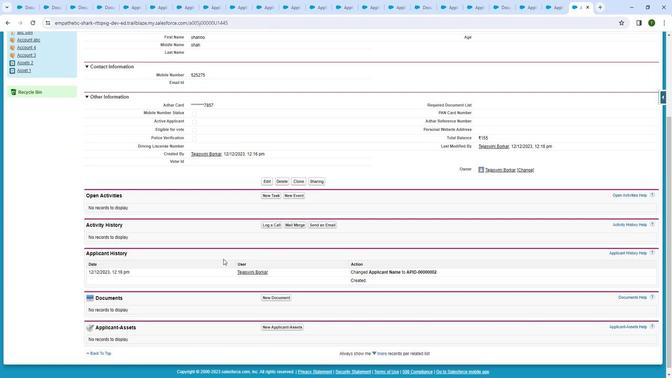 
Action: Mouse scrolled (222, 254) with delta (0, 0)
Screenshot: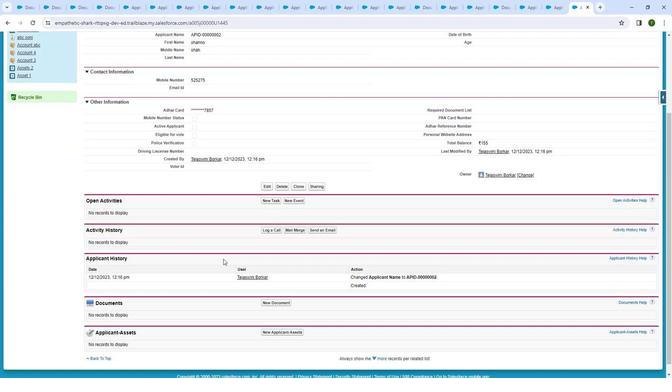 
Action: Mouse moved to (265, 118)
Screenshot: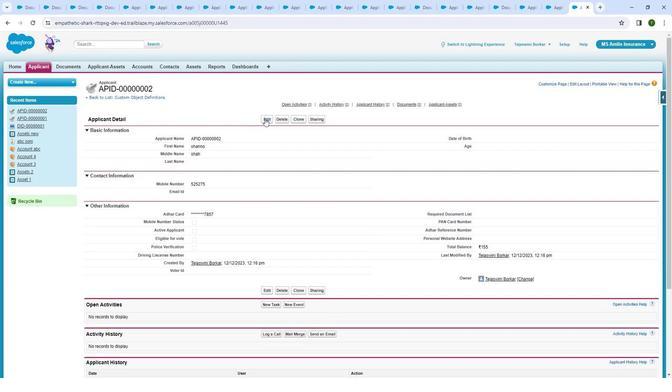 
Action: Mouse pressed left at (265, 118)
Screenshot: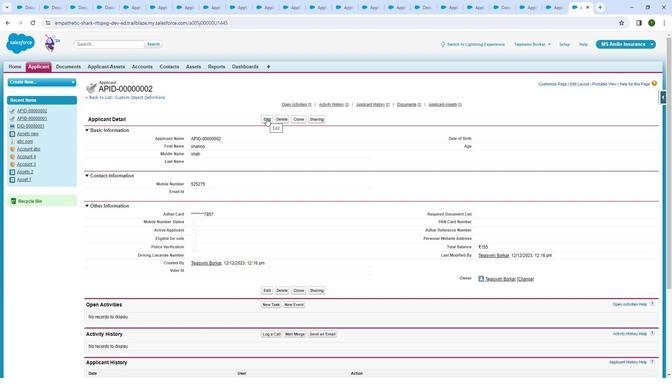 
Action: Mouse moved to (219, 143)
Screenshot: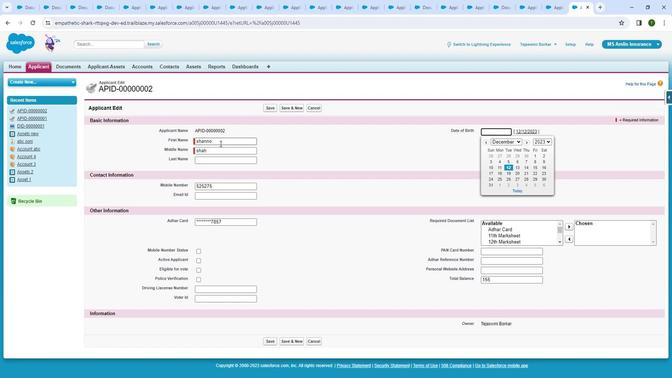 
Action: Mouse pressed left at (219, 143)
Screenshot: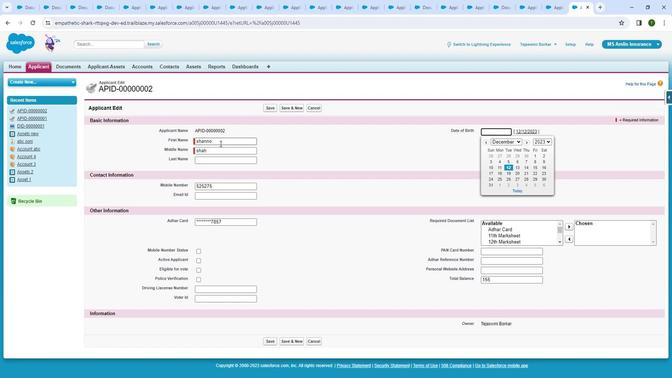 
Action: Mouse moved to (174, 143)
Screenshot: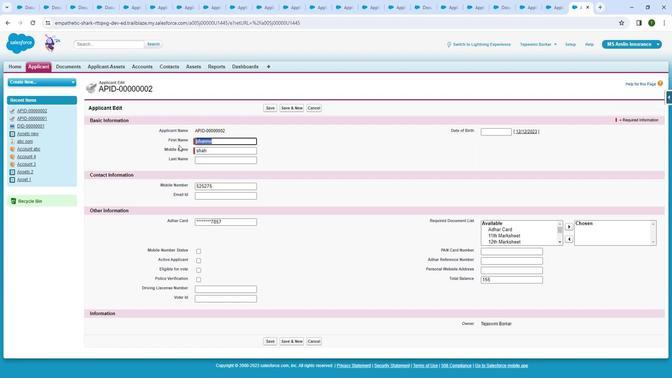 
Action: Key pressed <Key.backspace>
Screenshot: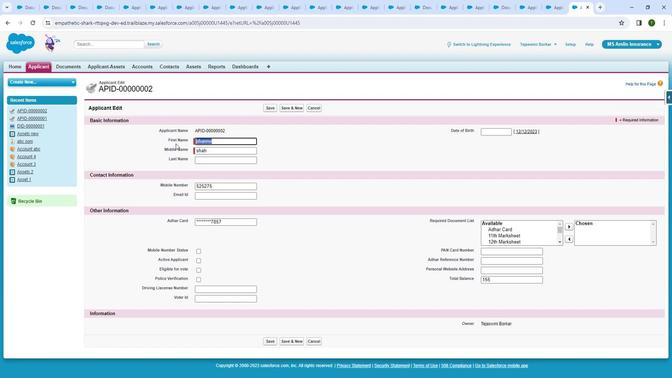 
Action: Mouse moved to (174, 146)
Screenshot: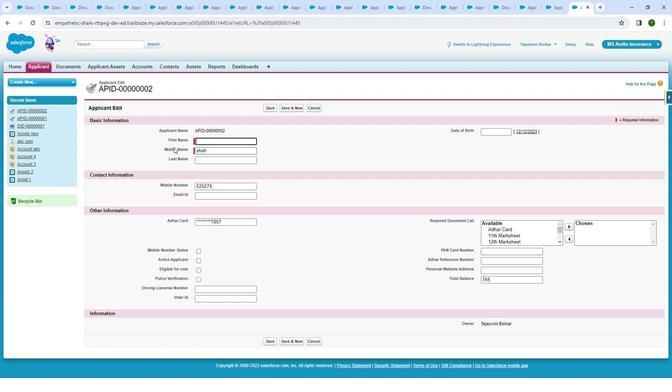 
Action: Key pressed h<Key.backspace><Key.backspace>h<Key.backspace>takli
Screenshot: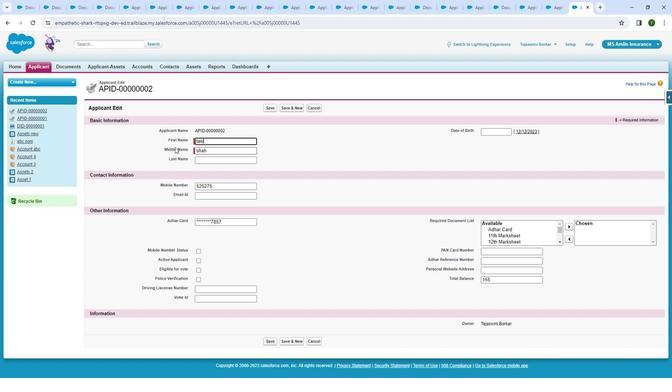 
Action: Mouse moved to (228, 219)
Screenshot: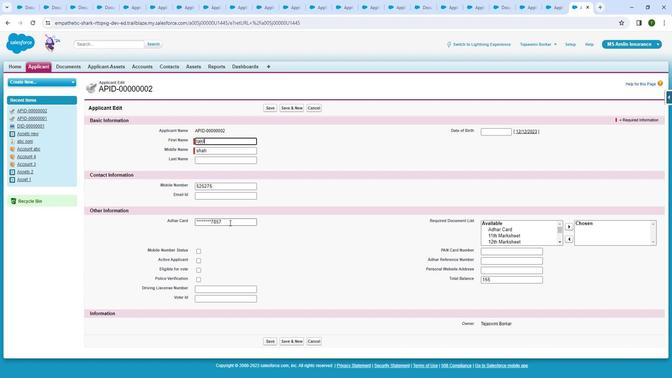 
Action: Mouse pressed left at (228, 219)
Screenshot: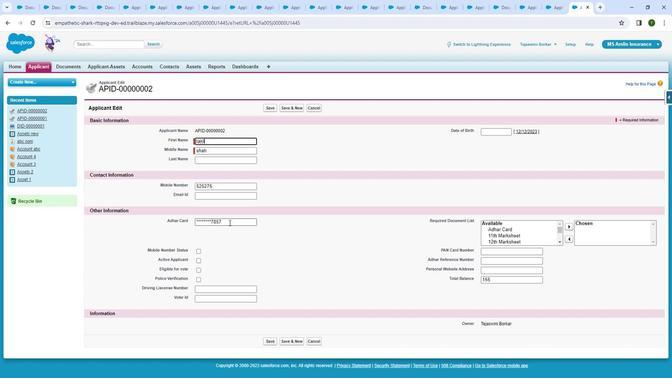 
Action: Mouse moved to (227, 220)
Screenshot: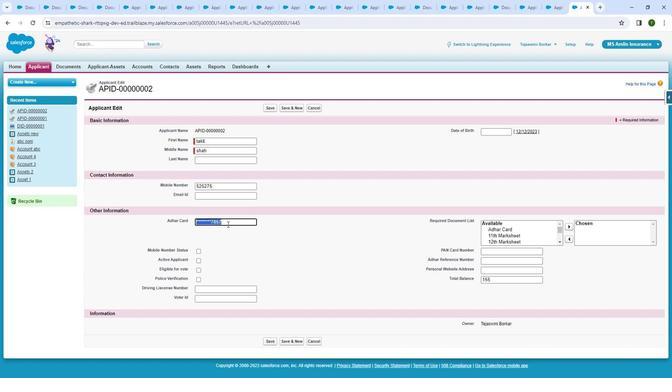 
Action: Mouse pressed left at (227, 220)
Screenshot: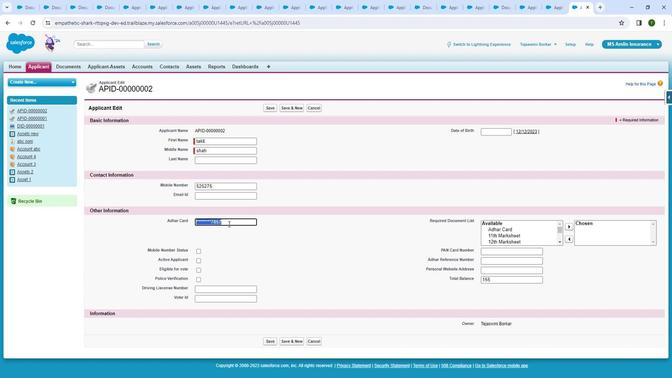 
Action: Mouse moved to (234, 218)
Screenshot: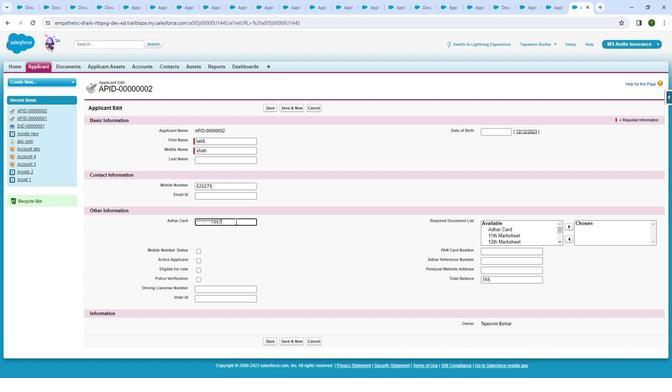 
Action: Key pressed <Key.backspace><Key.backspace><Key.backspace><Key.backspace><Key.backspace><Key.backspace><Key.backspace><Key.backspace><Key.backspace><Key.backspace>7425521
Screenshot: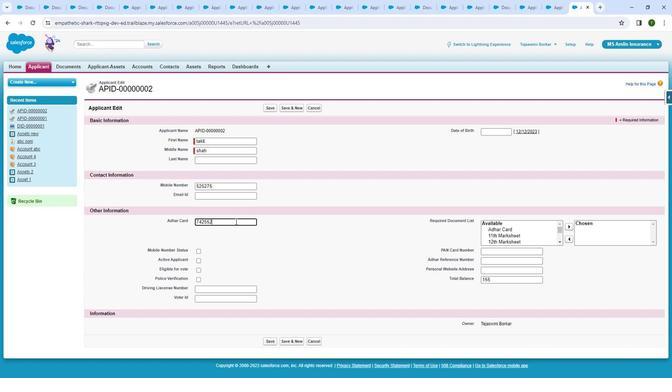 
Action: Mouse moved to (214, 184)
Screenshot: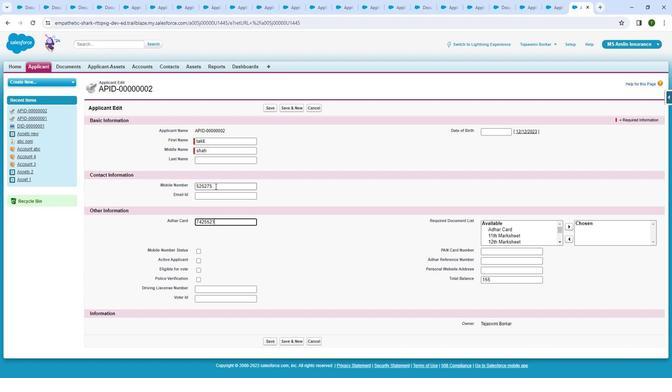 
Action: Mouse pressed left at (214, 184)
Screenshot: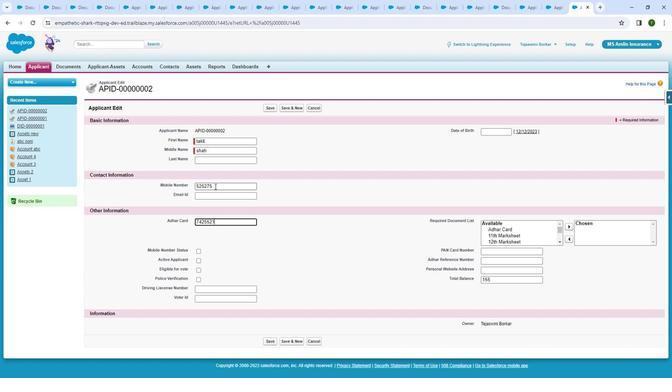 
Action: Mouse moved to (215, 182)
Screenshot: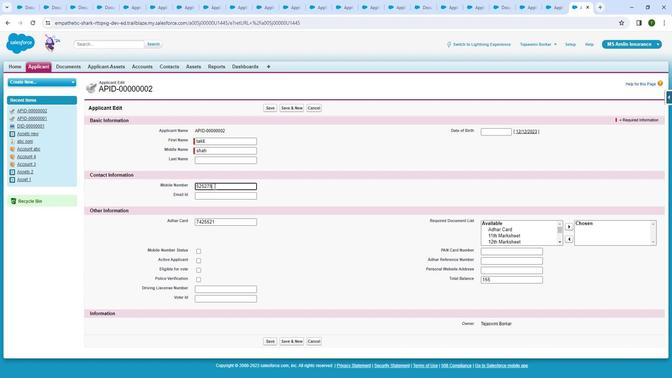 
Action: Key pressed 789556
Screenshot: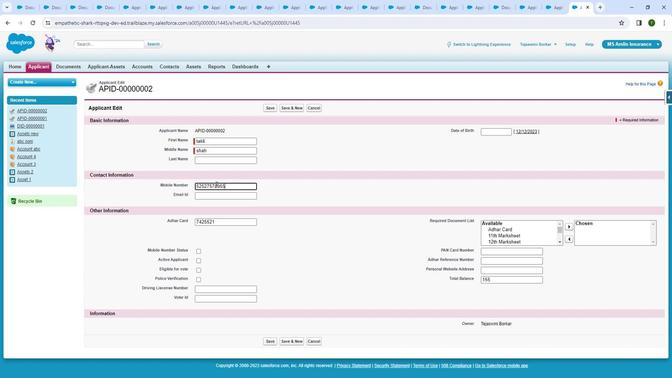 
Action: Mouse moved to (500, 274)
Screenshot: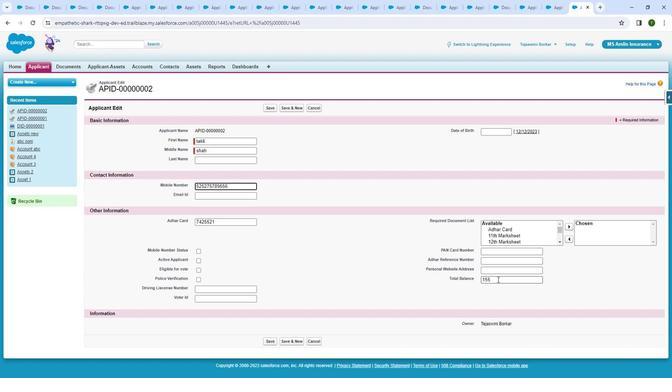 
Action: Mouse pressed left at (500, 274)
Screenshot: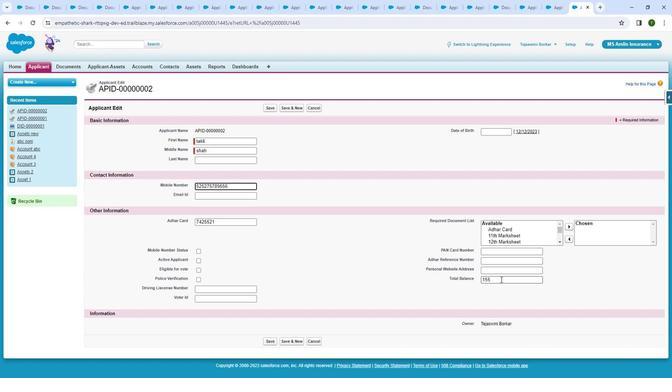 
Action: Mouse moved to (513, 263)
